 Task: When is the final Tri-Rail train departing from Mangonia Park to Miami Airport?
Action: Mouse moved to (60, 279)
Screenshot: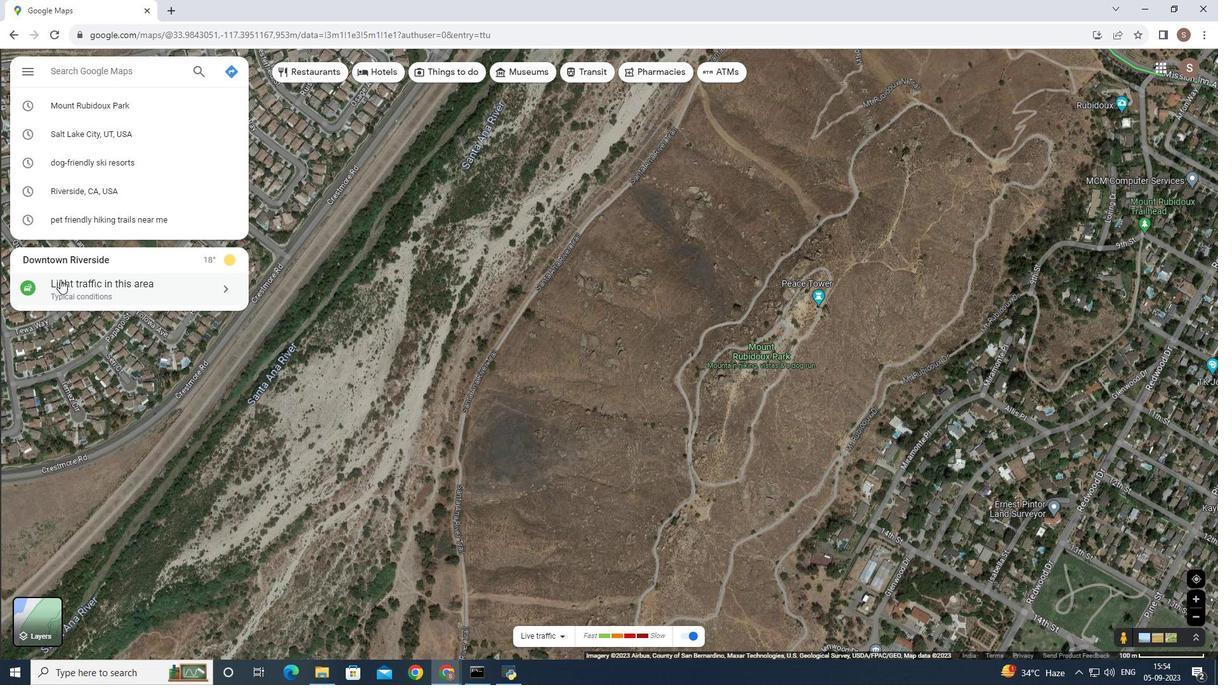 
Action: Mouse pressed left at (60, 279)
Screenshot: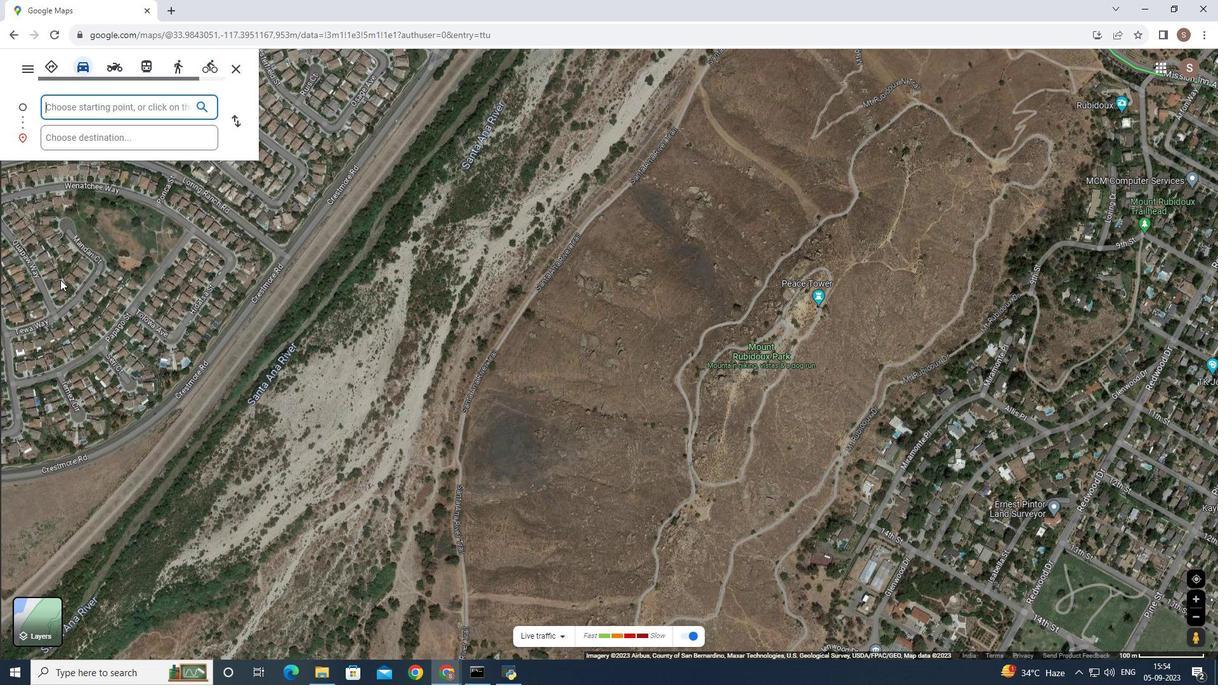 
Action: Mouse moved to (135, 89)
Screenshot: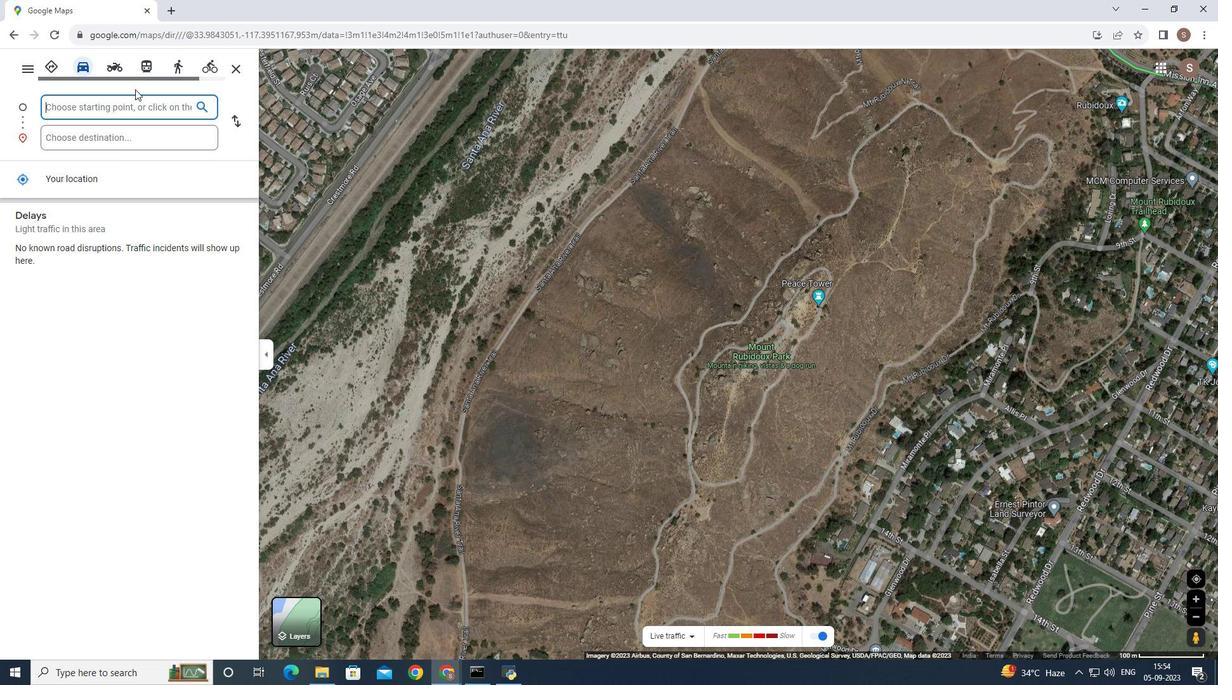 
Action: Key pressed <Key.shift>Mangonia<Key.space><Key.shift>Park
Screenshot: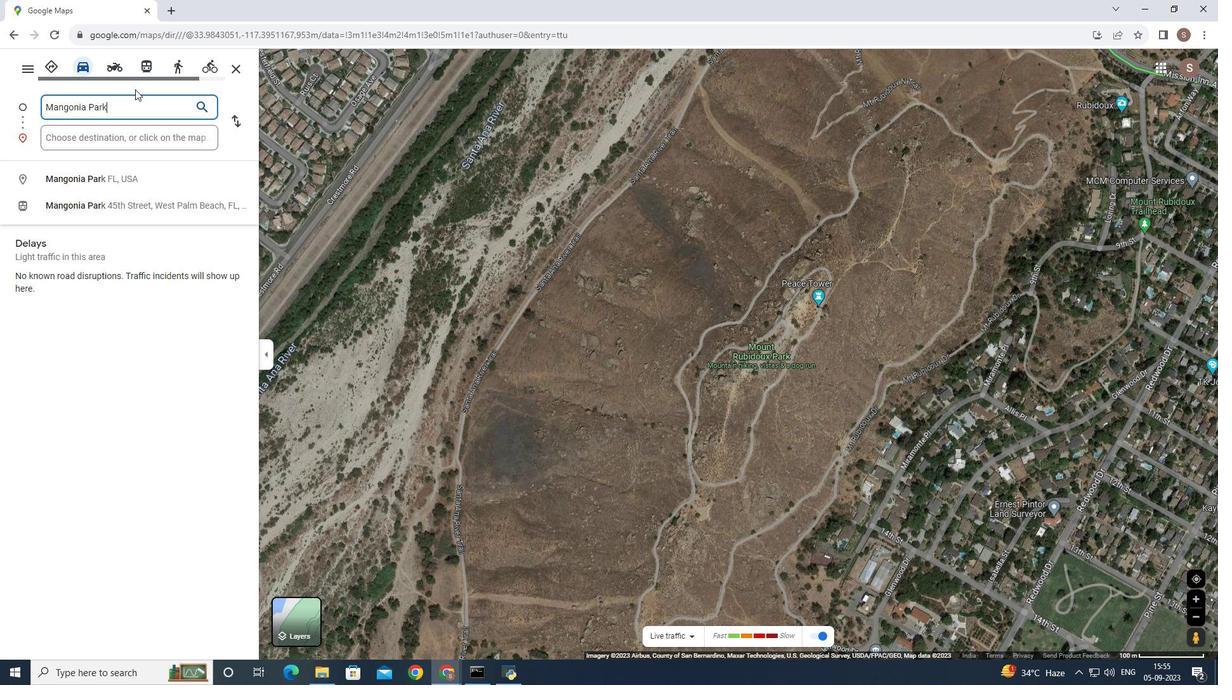 
Action: Mouse moved to (128, 132)
Screenshot: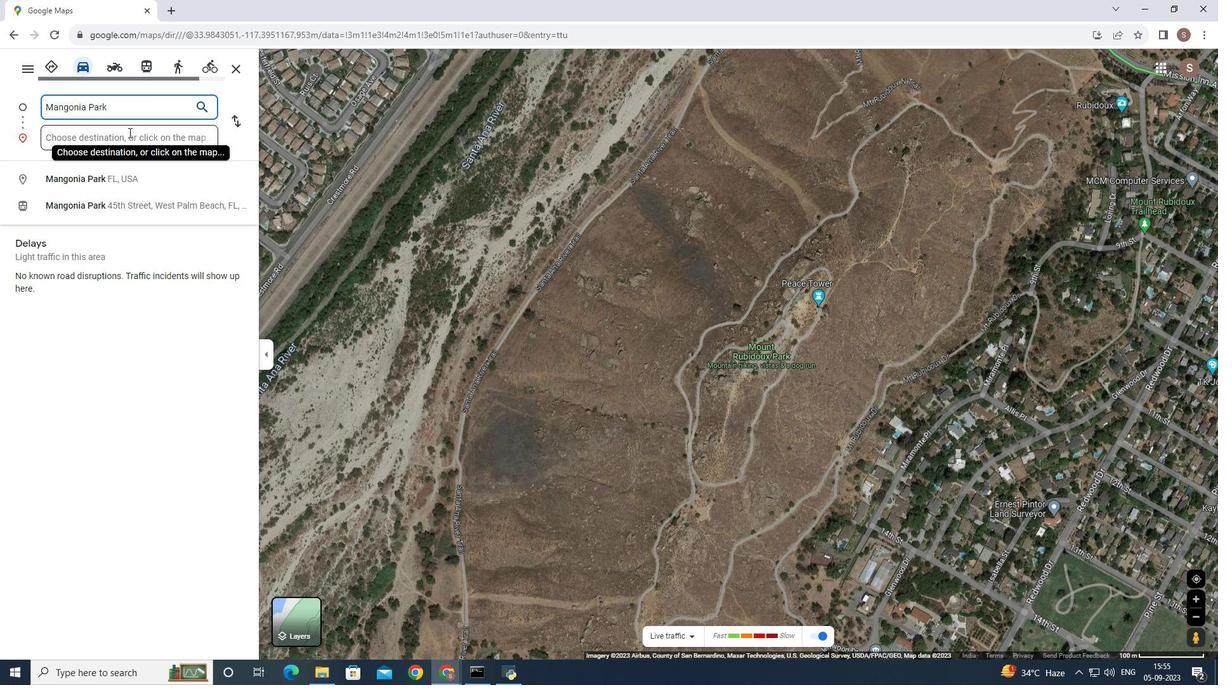 
Action: Mouse pressed left at (128, 132)
Screenshot: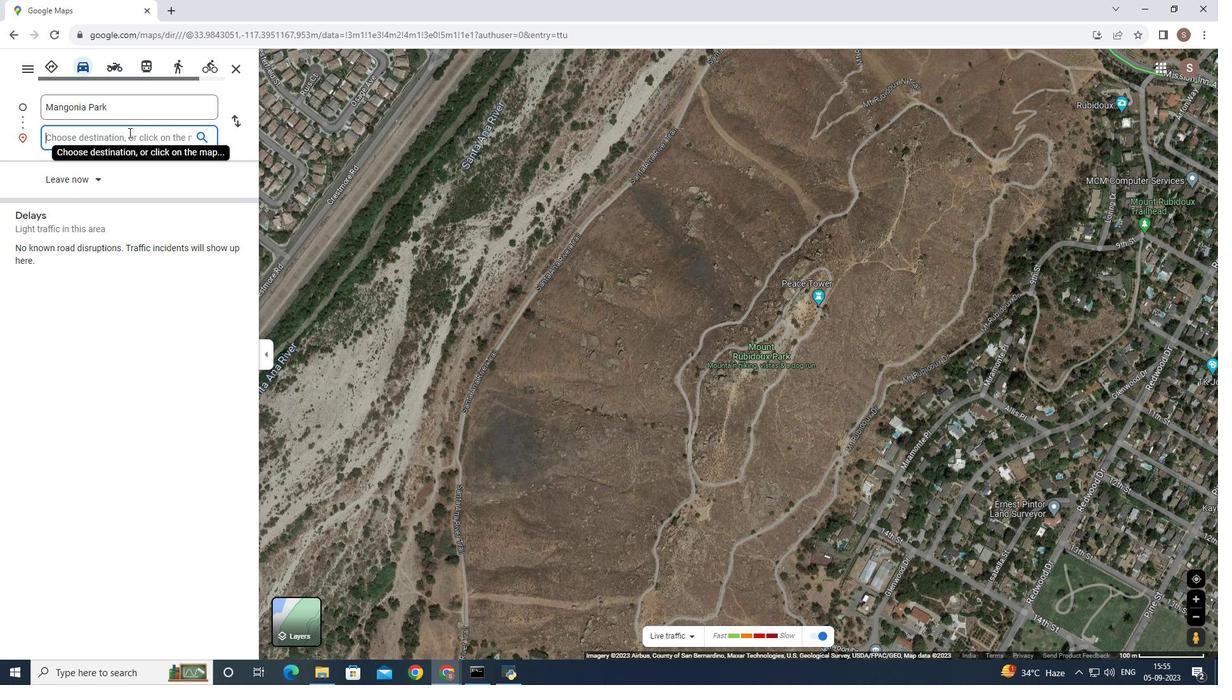 
Action: Key pressed <Key.shift>Miami<Key.space><Key.shift>Airport
Screenshot: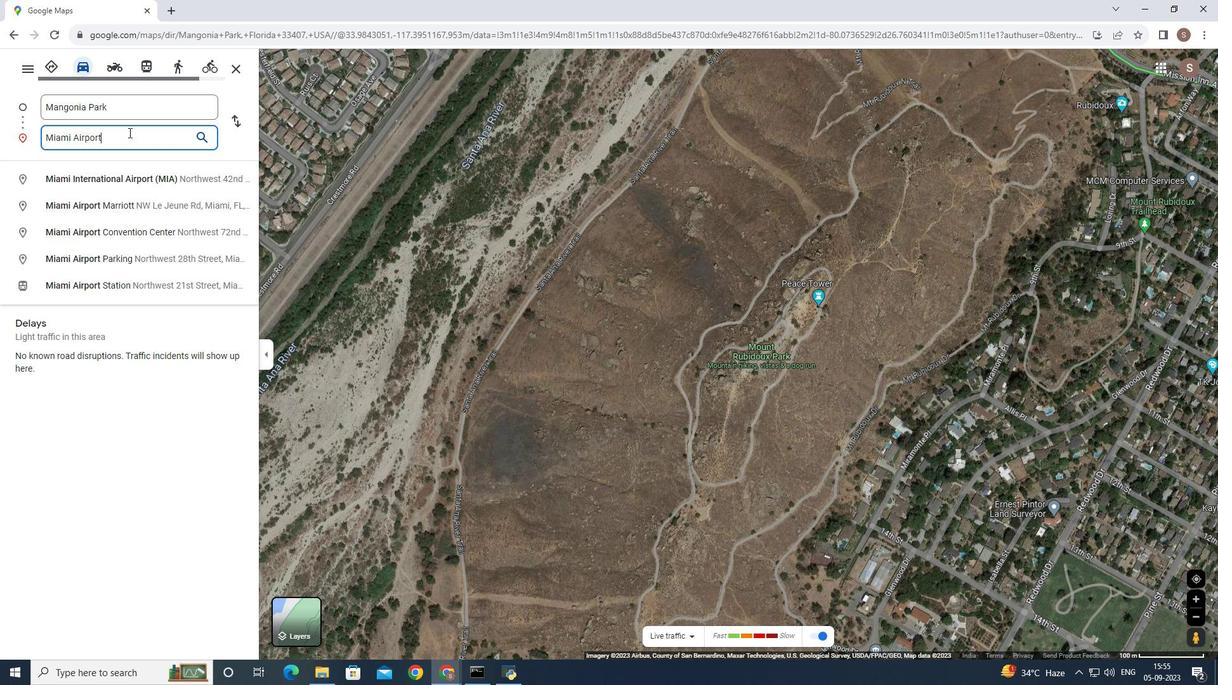 
Action: Mouse moved to (159, 144)
Screenshot: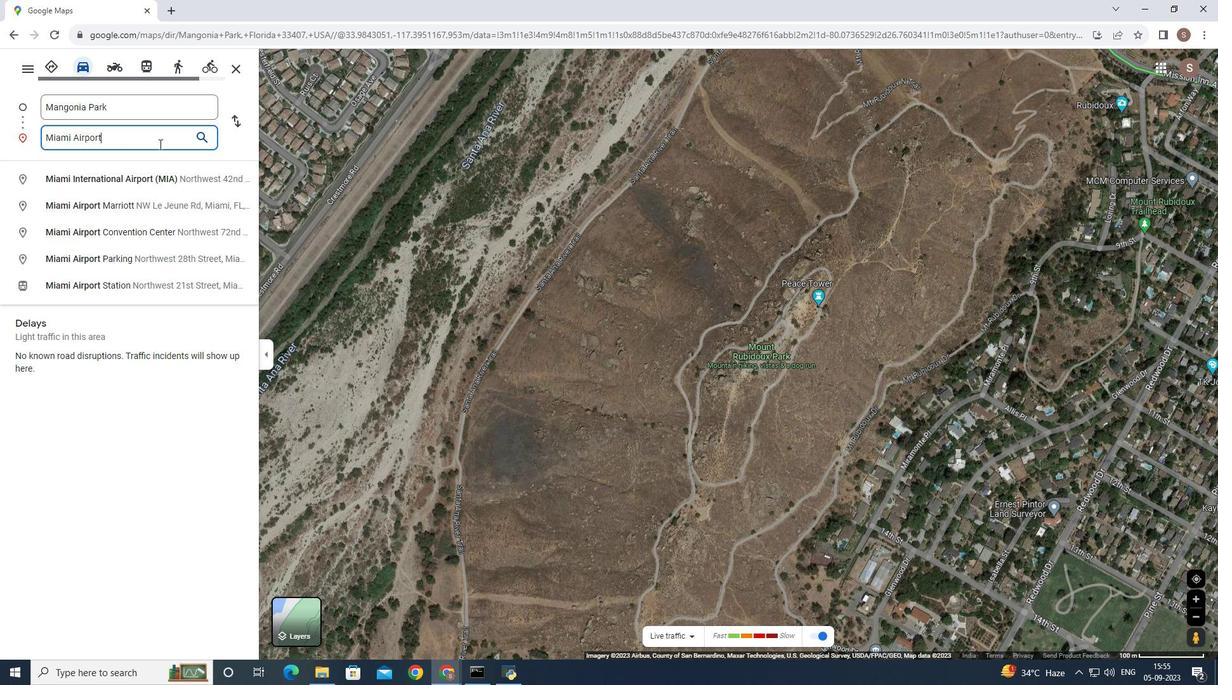 
Action: Mouse pressed left at (159, 144)
Screenshot: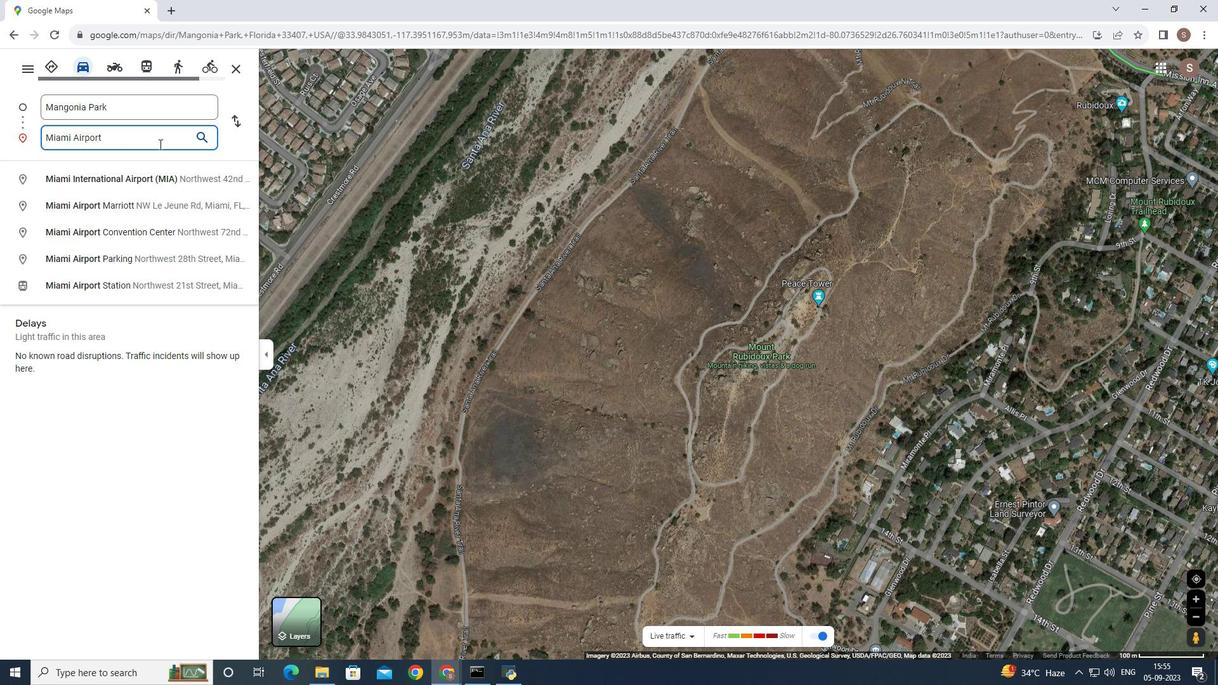 
Action: Mouse moved to (121, 177)
Screenshot: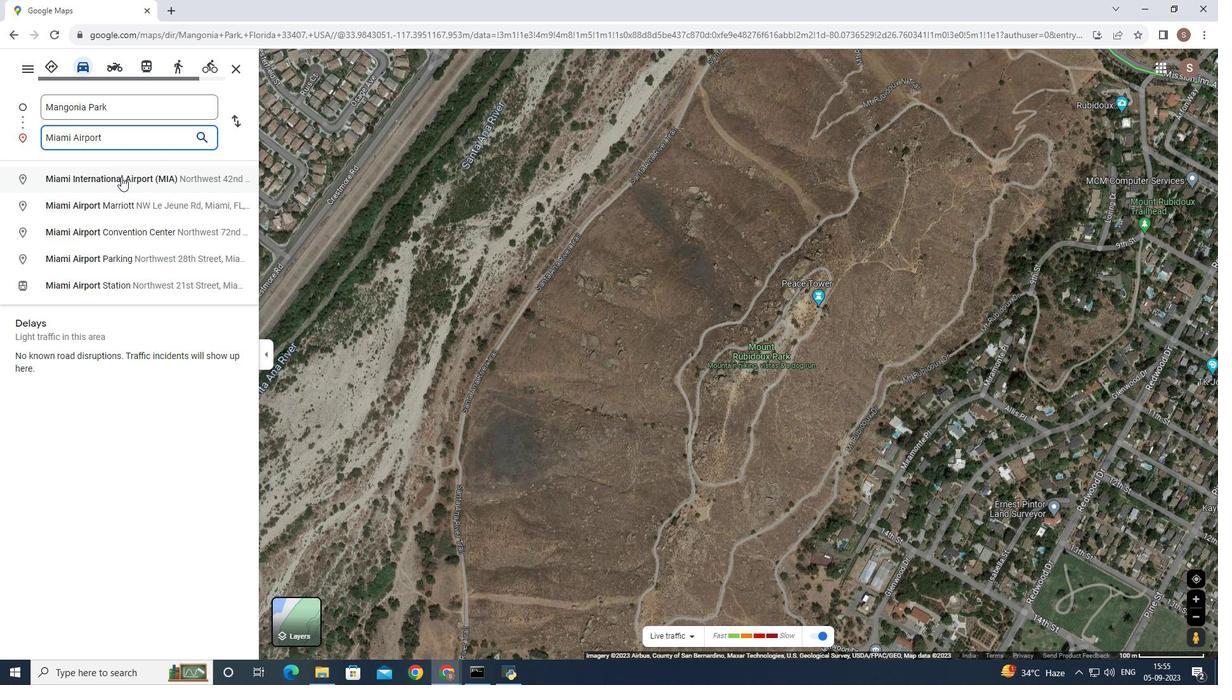 
Action: Mouse pressed left at (121, 177)
Screenshot: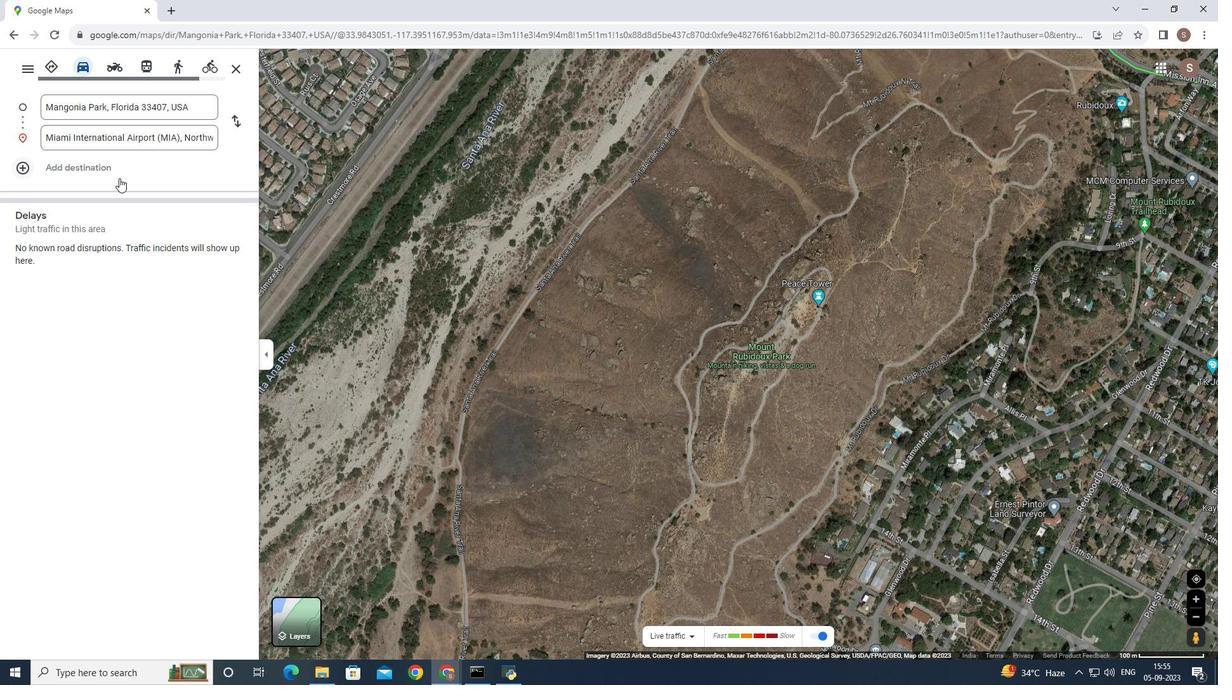 
Action: Mouse moved to (142, 75)
Screenshot: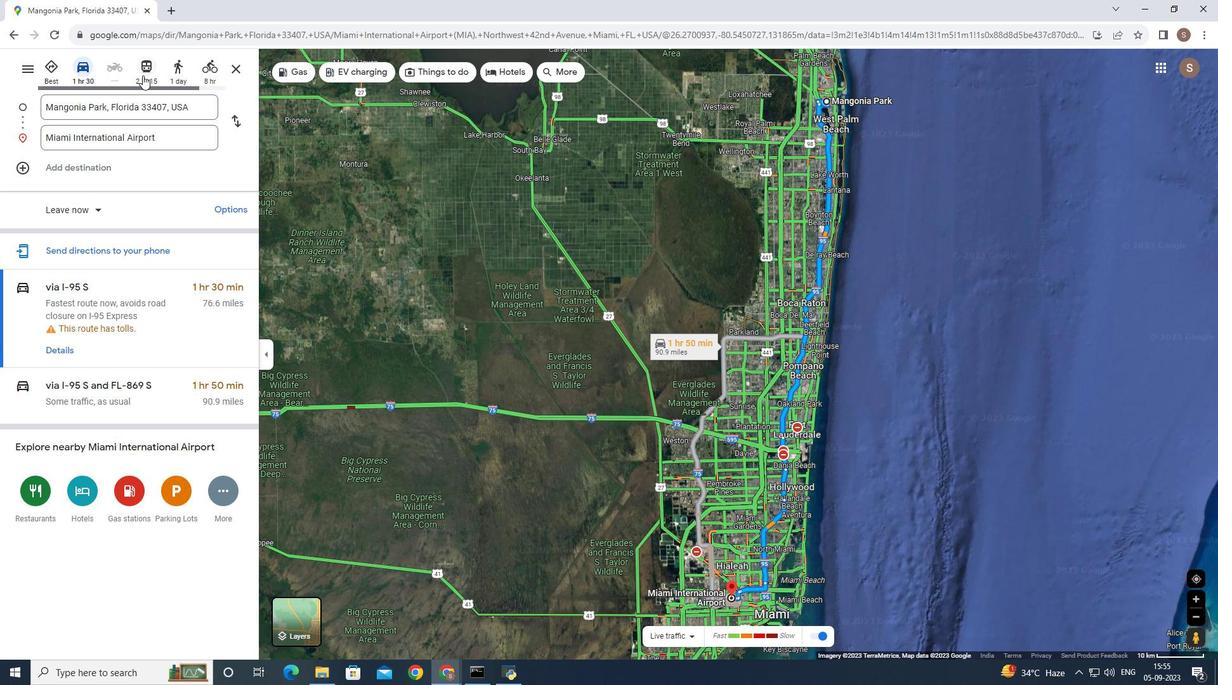 
Action: Mouse pressed left at (142, 75)
Screenshot: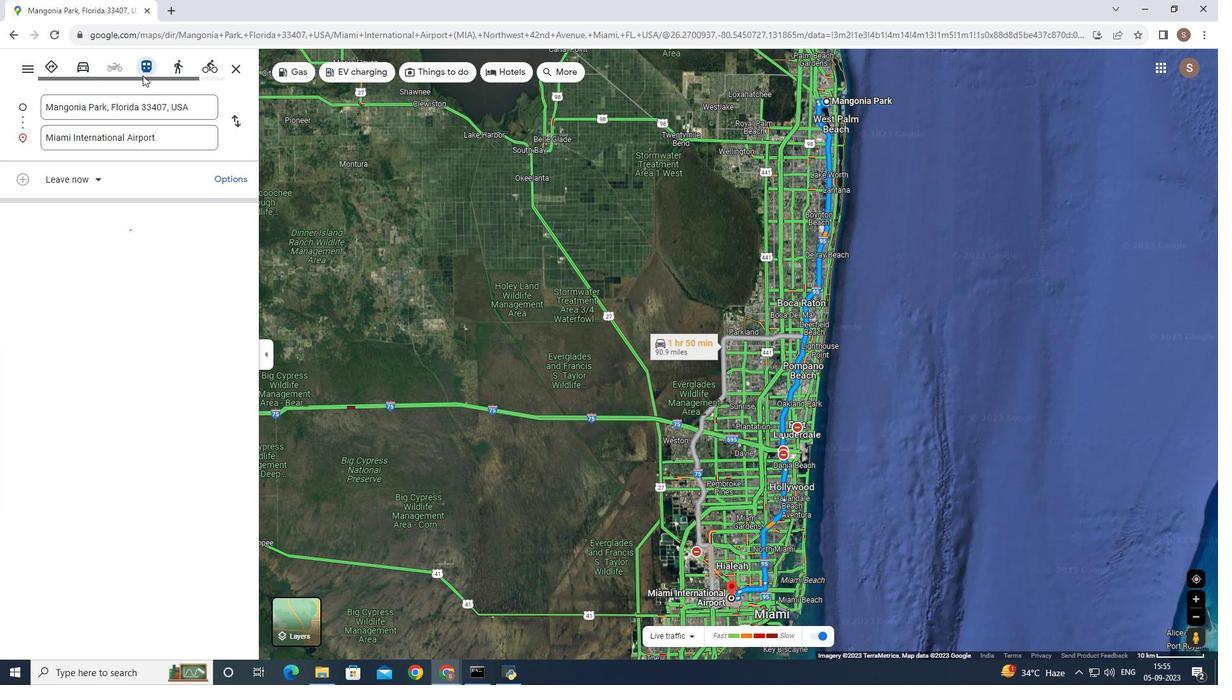
Action: Mouse moved to (102, 180)
Screenshot: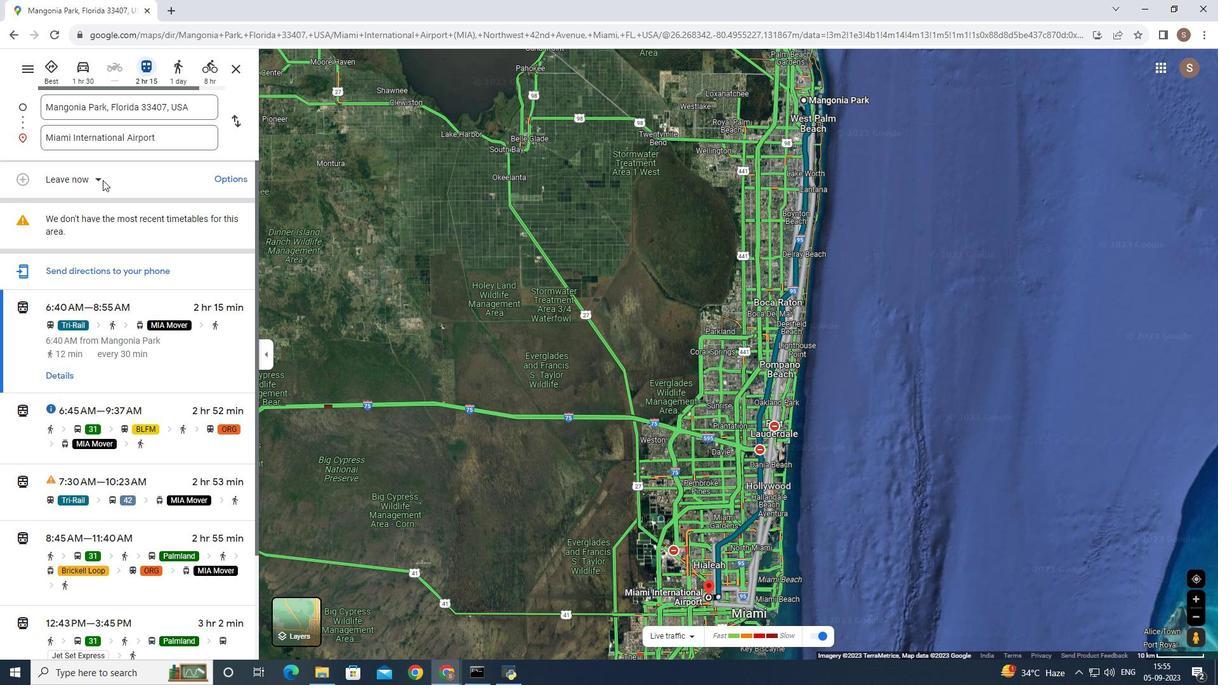 
Action: Mouse pressed left at (102, 180)
Screenshot: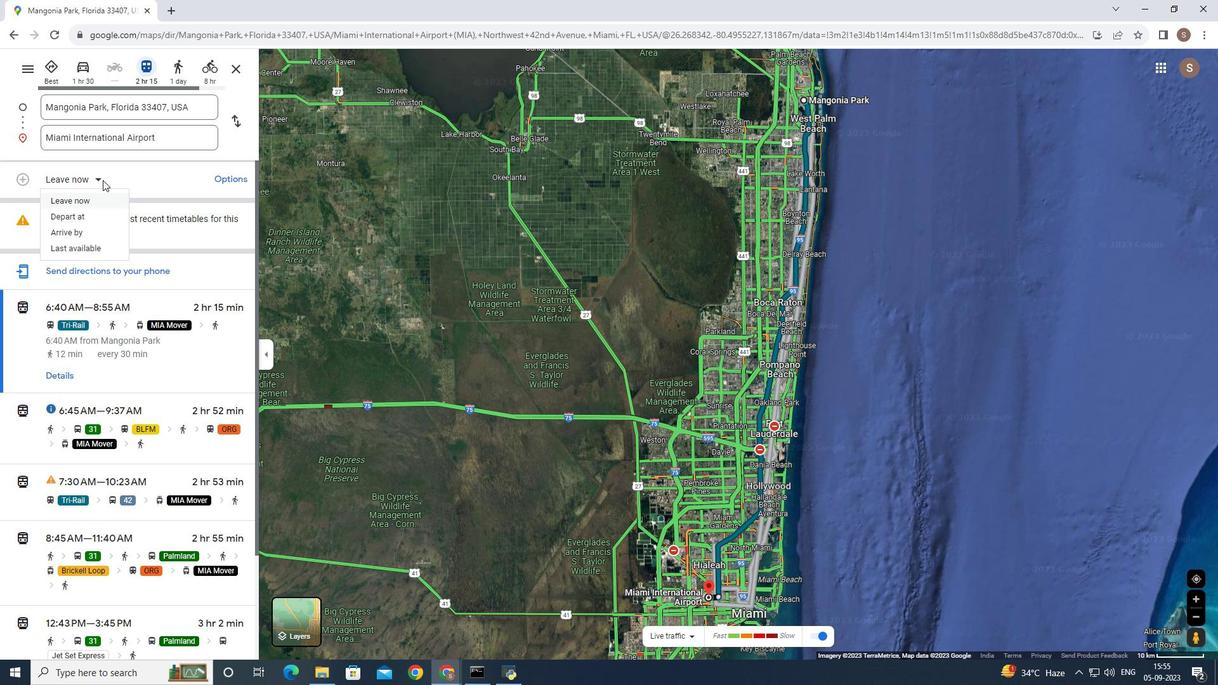 
Action: Mouse moved to (165, 181)
Screenshot: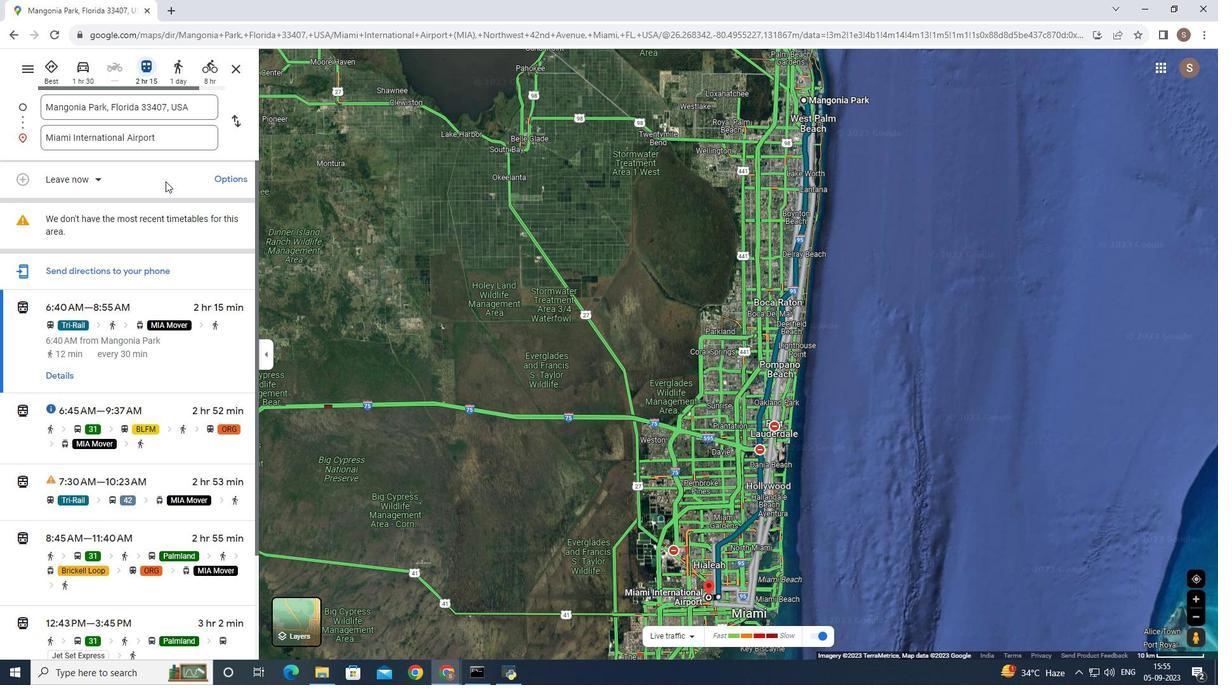 
Action: Mouse pressed left at (165, 181)
Screenshot: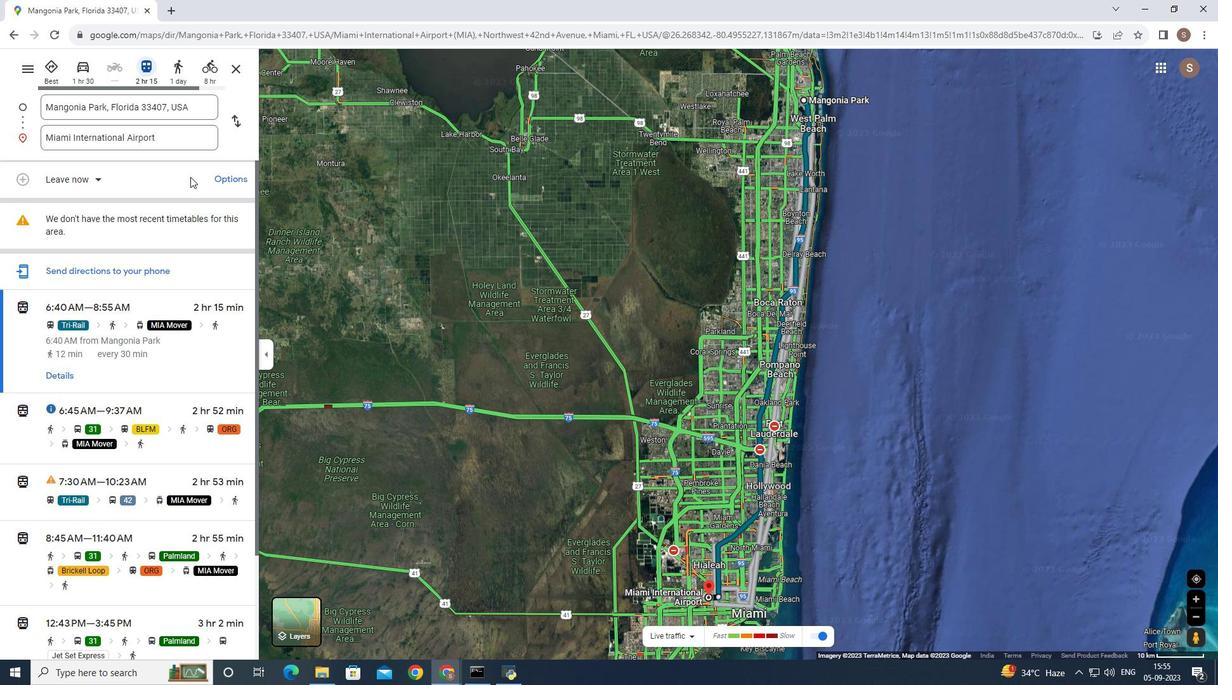 
Action: Mouse moved to (225, 184)
Screenshot: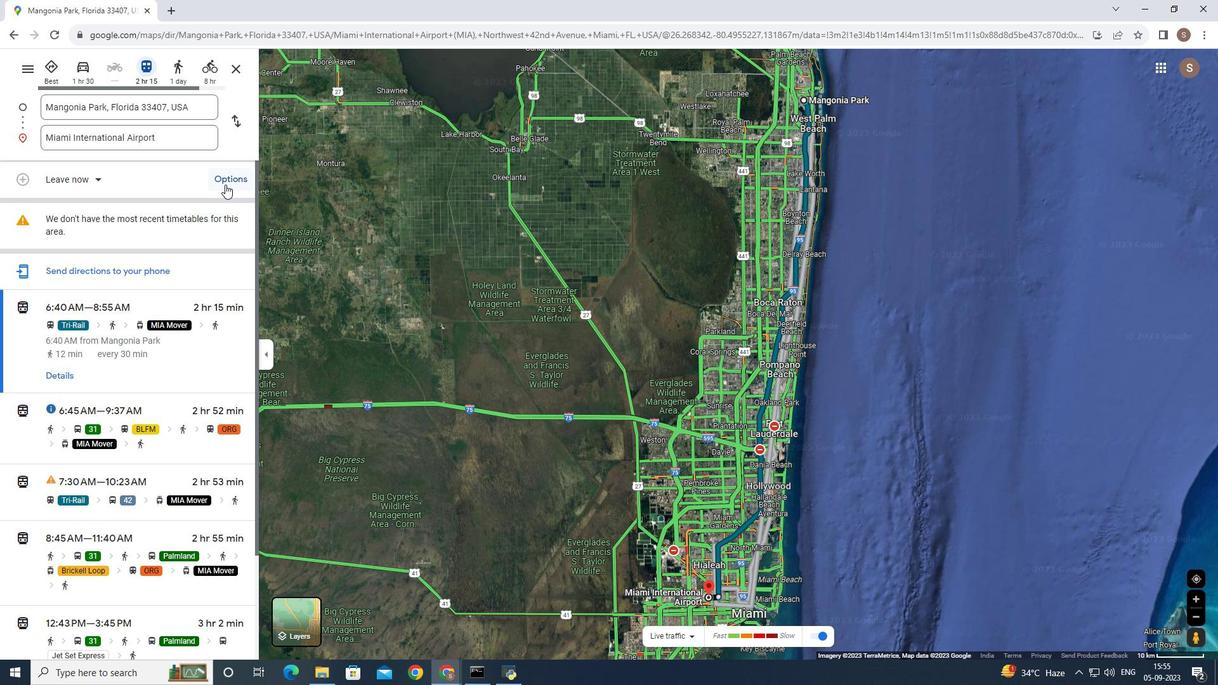 
Action: Mouse pressed left at (225, 184)
Screenshot: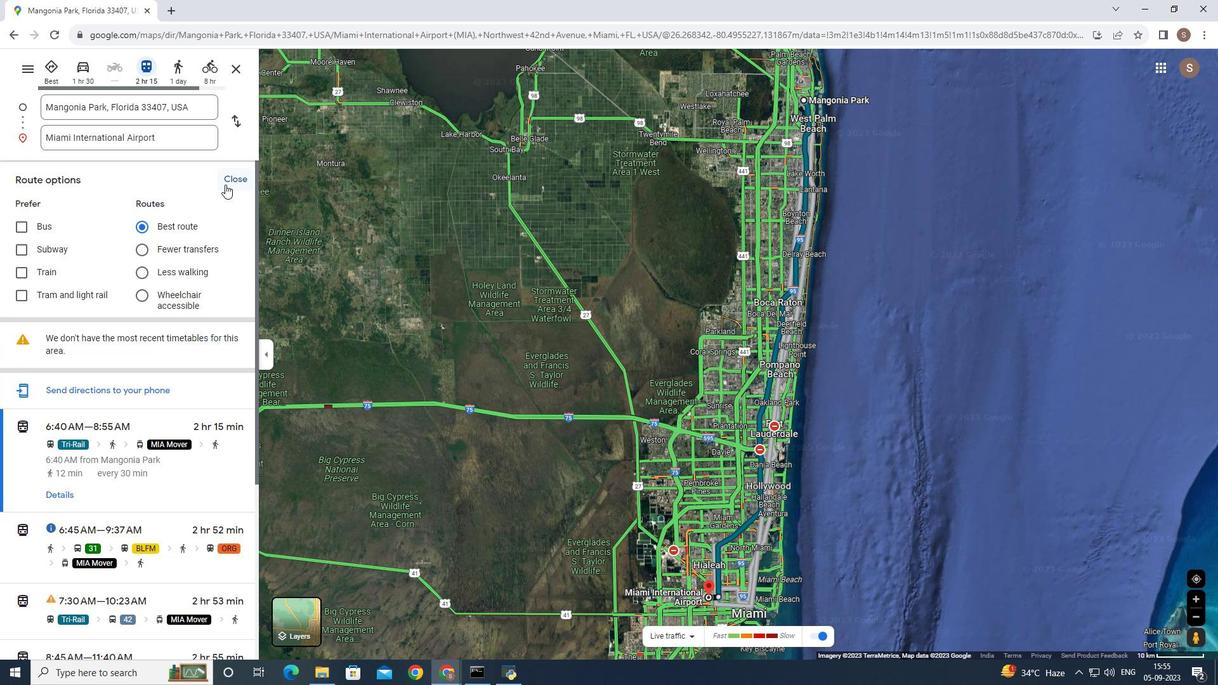 
Action: Mouse moved to (23, 270)
Screenshot: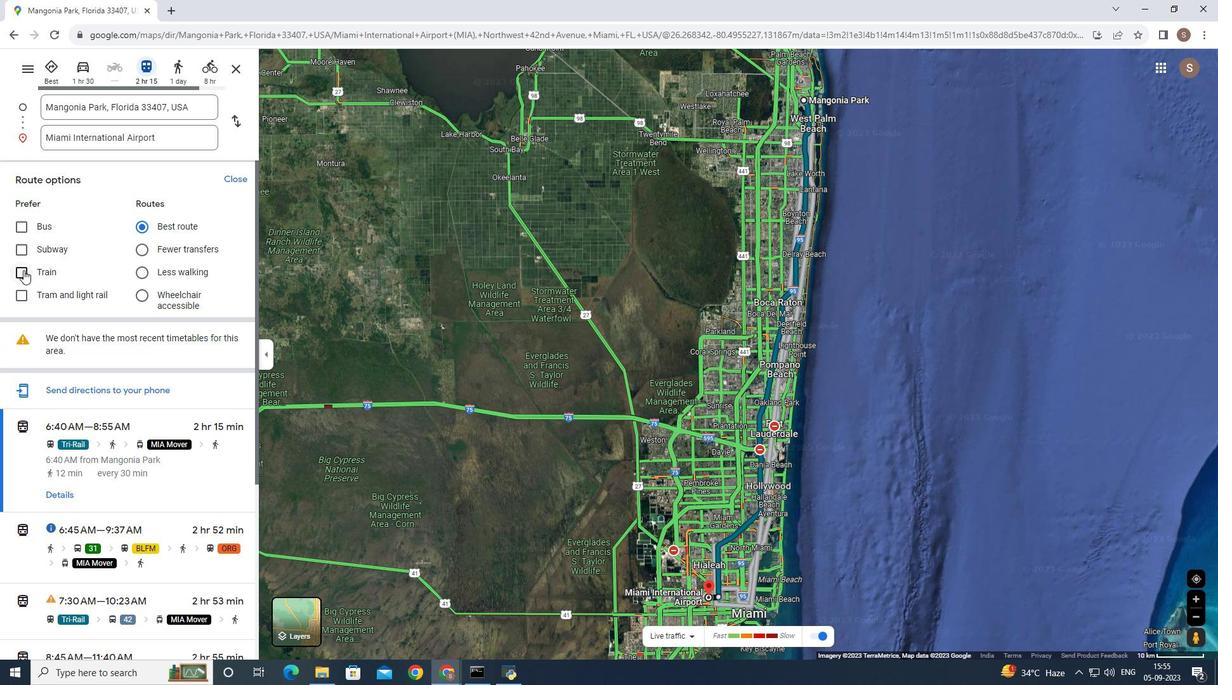
Action: Mouse pressed left at (23, 270)
Screenshot: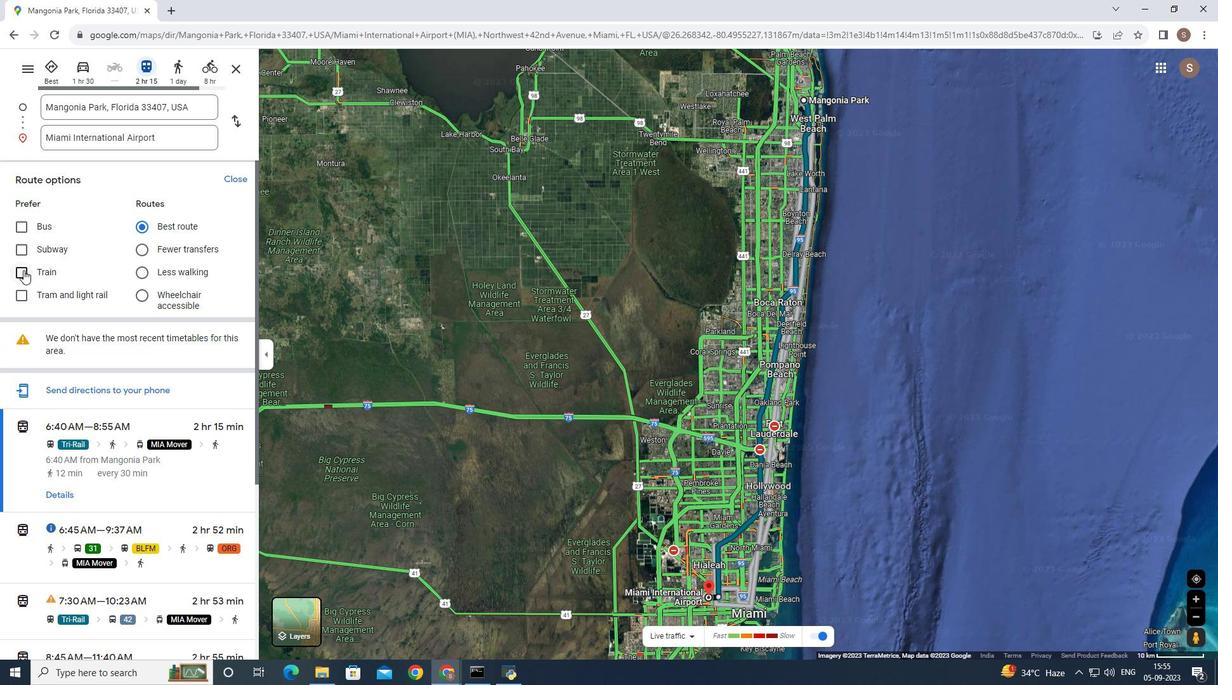 
Action: Mouse moved to (139, 373)
Screenshot: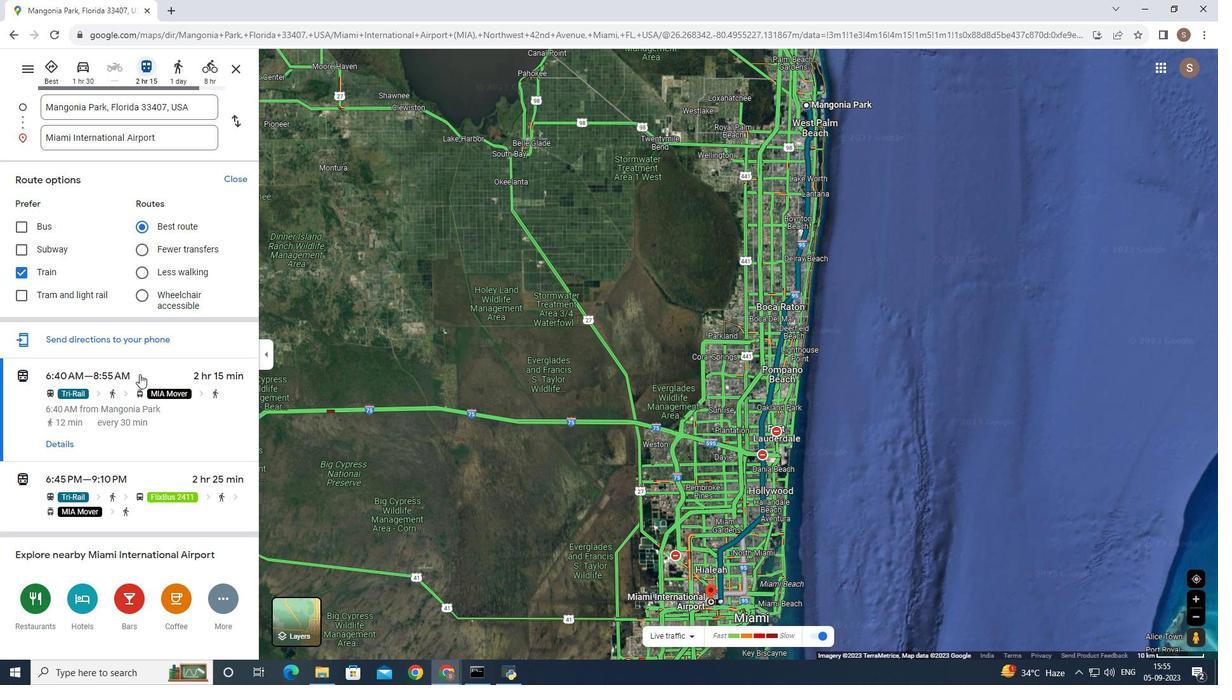 
Action: Mouse scrolled (139, 373) with delta (0, 0)
Screenshot: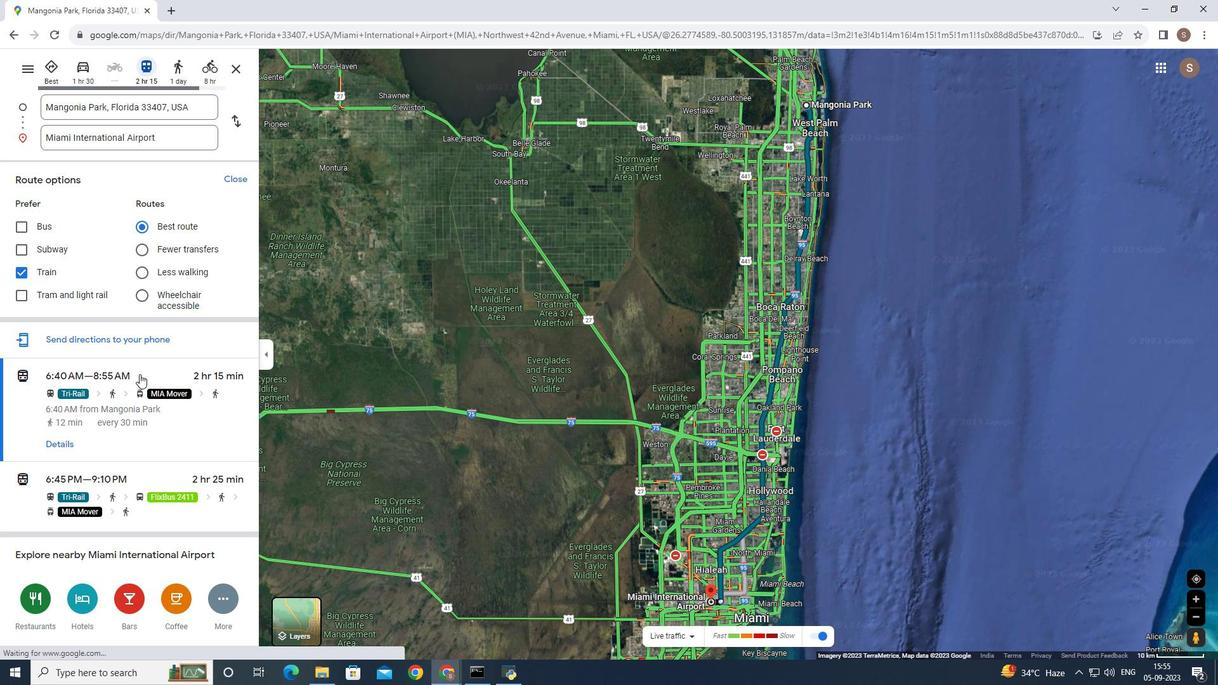 
Action: Mouse moved to (139, 374)
Screenshot: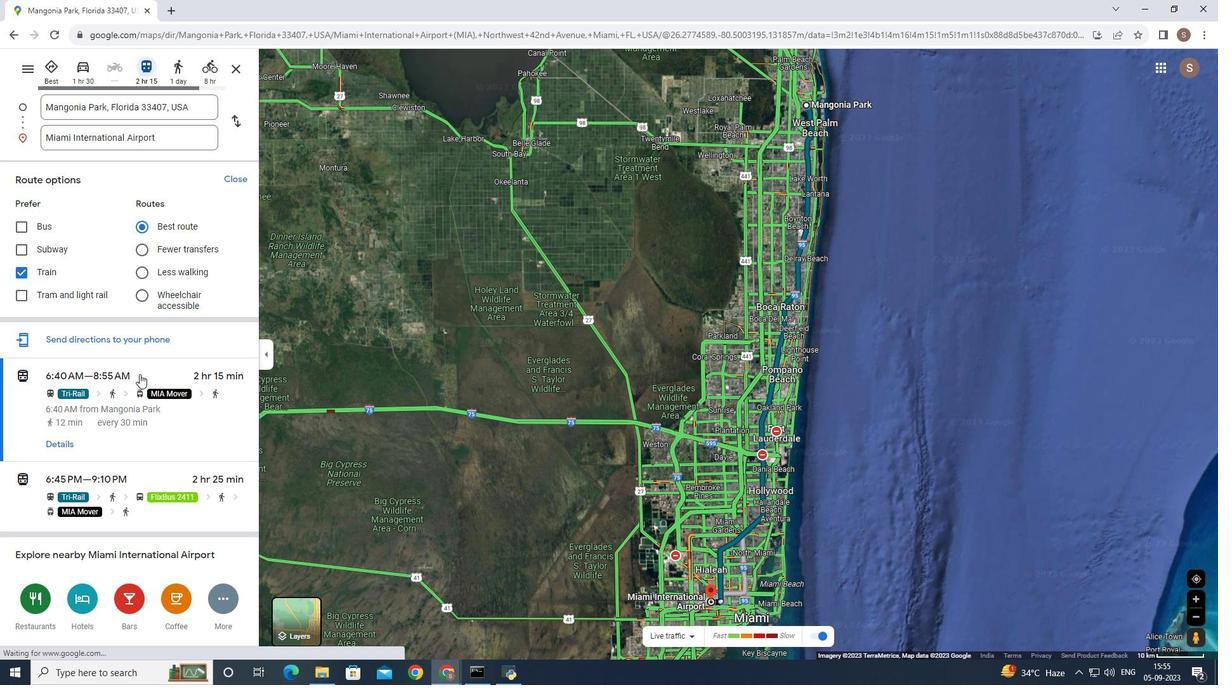 
Action: Mouse scrolled (139, 373) with delta (0, 0)
Screenshot: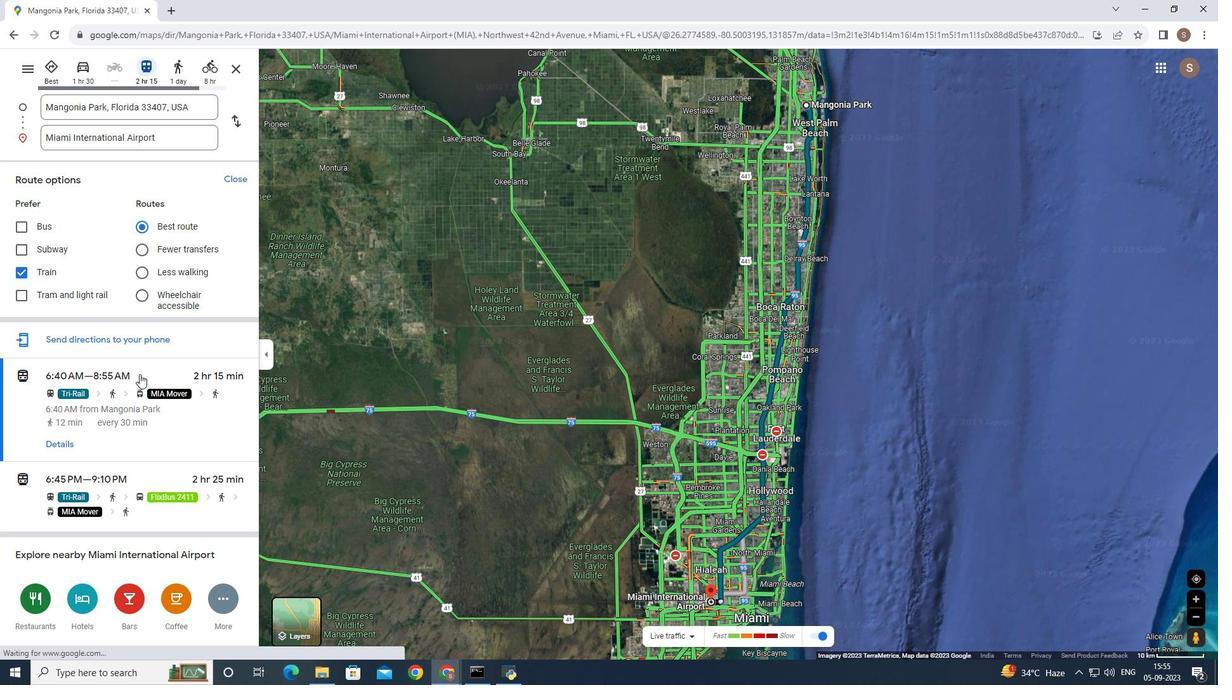 
Action: Mouse scrolled (139, 373) with delta (0, 0)
Screenshot: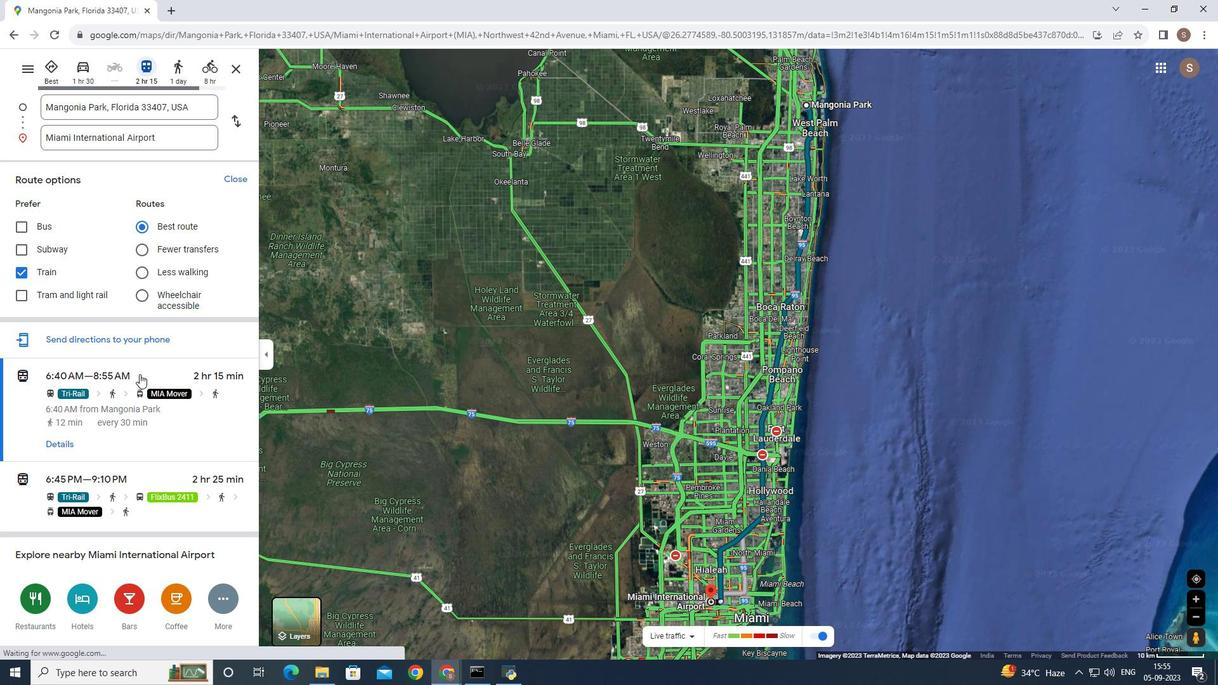 
Action: Mouse scrolled (139, 373) with delta (0, 0)
Screenshot: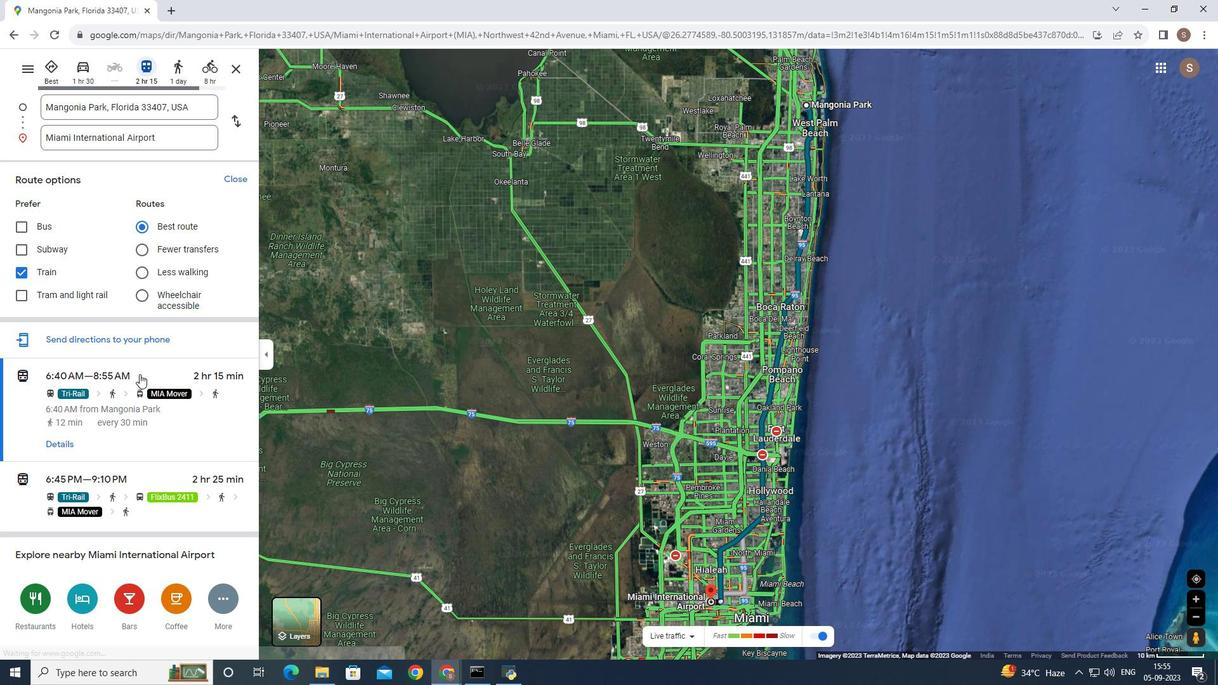 
Action: Mouse scrolled (139, 373) with delta (0, 0)
Screenshot: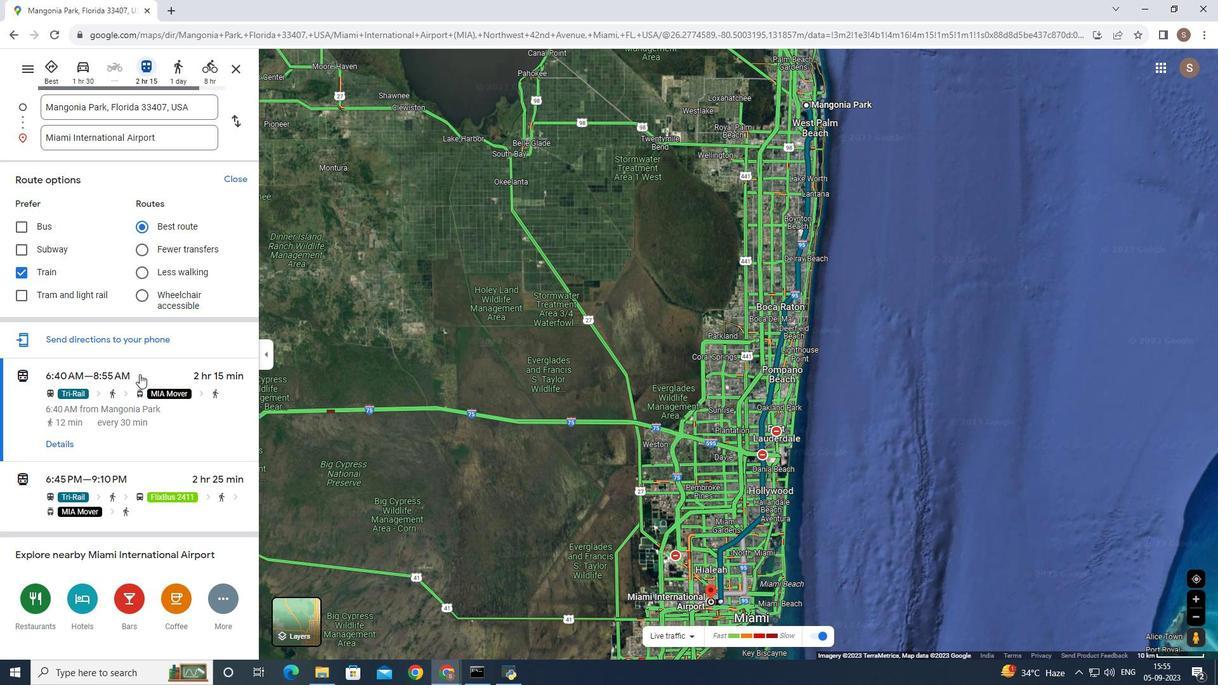 
Action: Mouse scrolled (139, 373) with delta (0, 0)
Screenshot: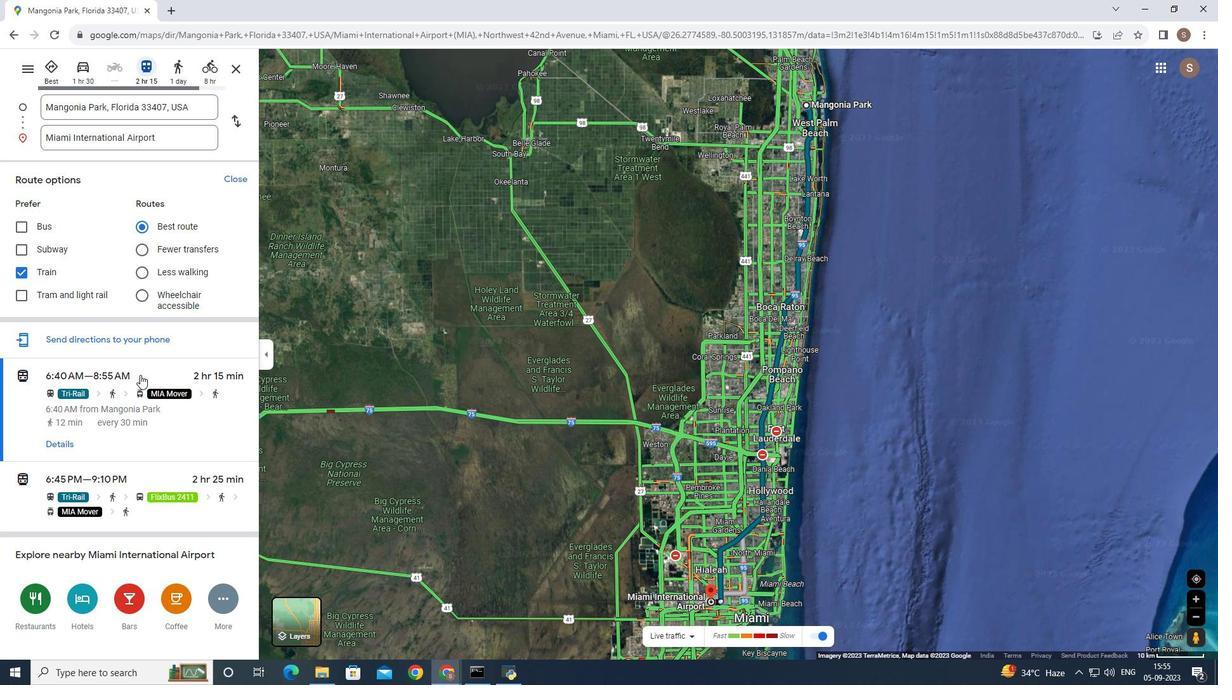 
Action: Mouse scrolled (139, 373) with delta (0, 0)
Screenshot: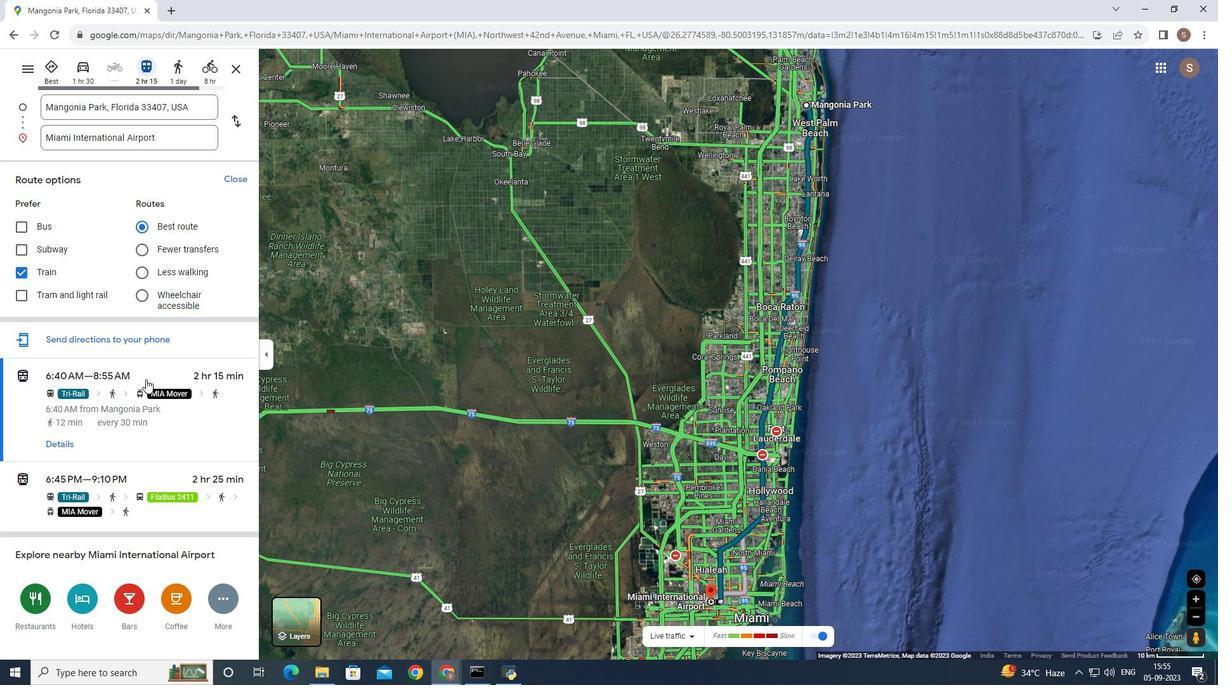 
Action: Mouse moved to (146, 380)
Screenshot: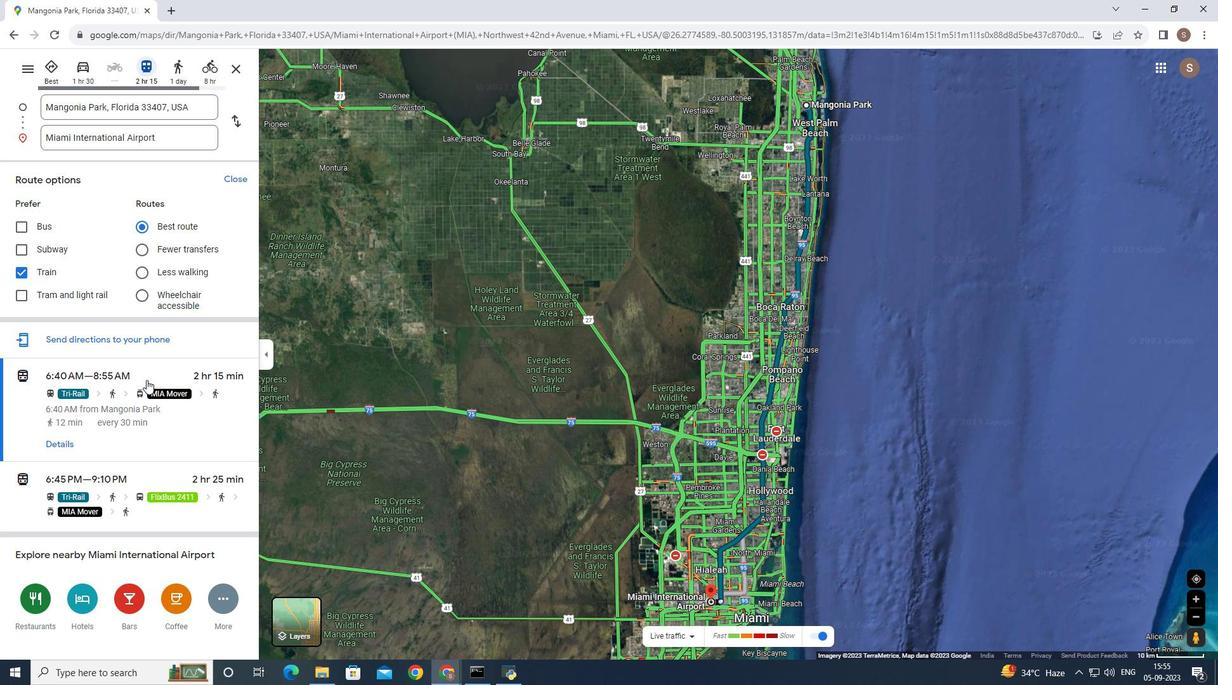 
Action: Mouse scrolled (146, 380) with delta (0, 0)
Screenshot: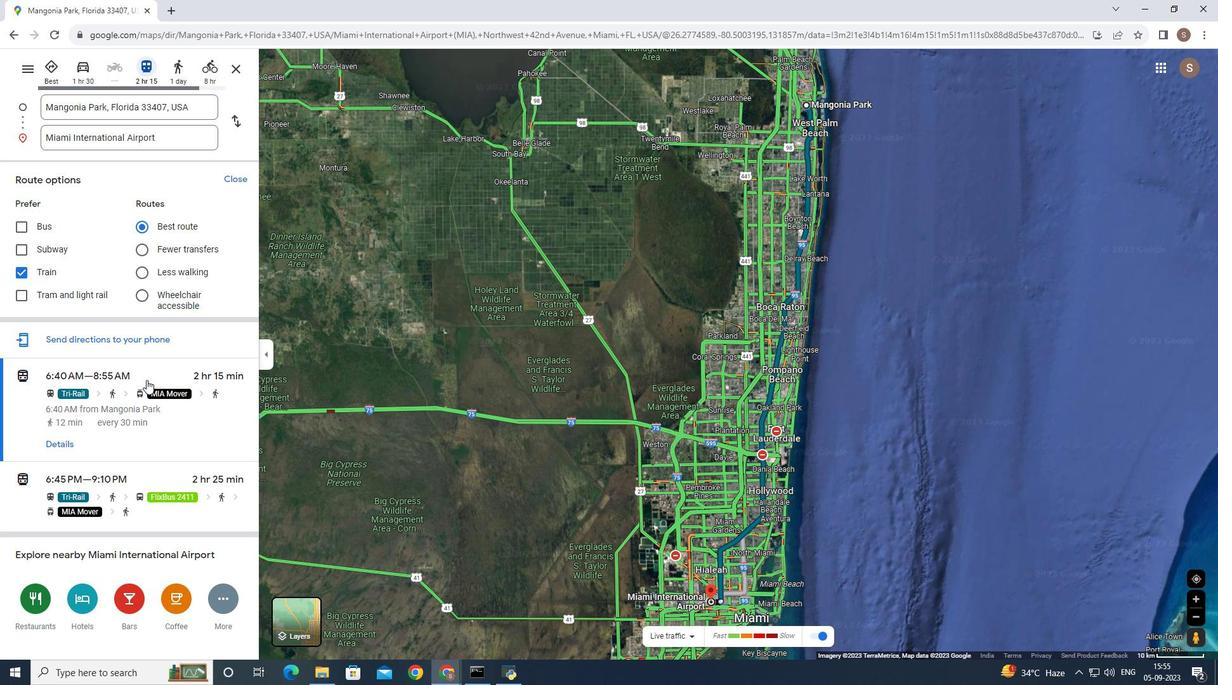 
Action: Mouse scrolled (146, 380) with delta (0, 0)
Screenshot: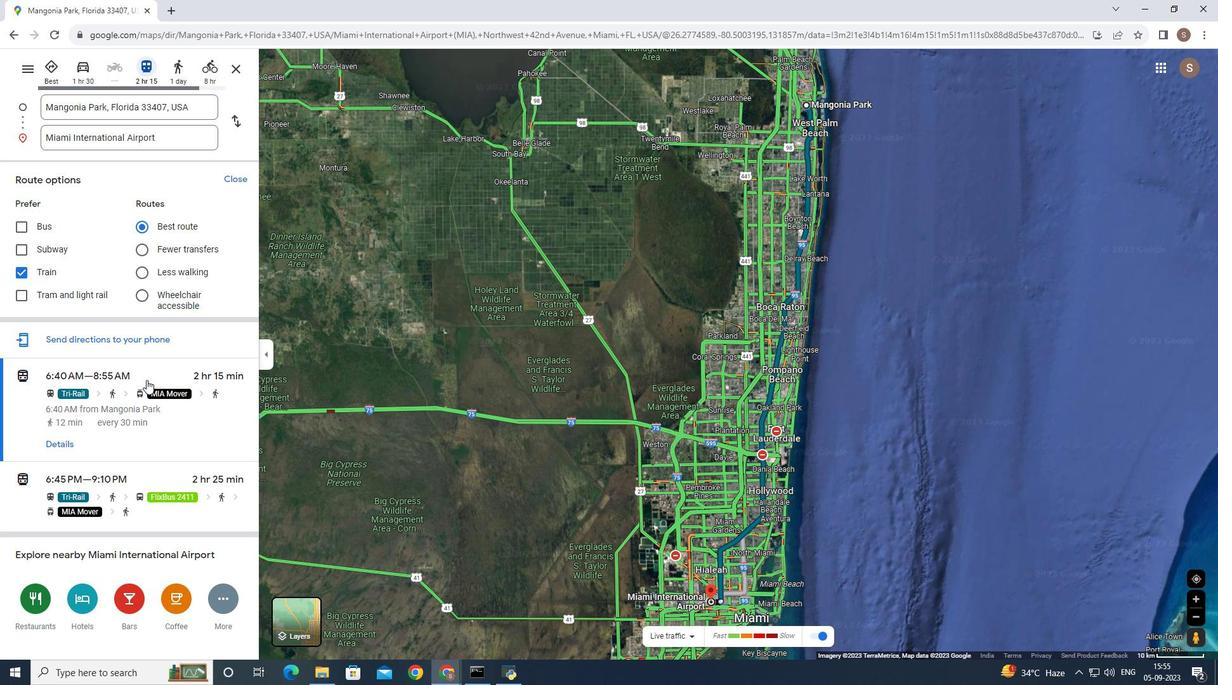
Action: Mouse scrolled (146, 380) with delta (0, 0)
Screenshot: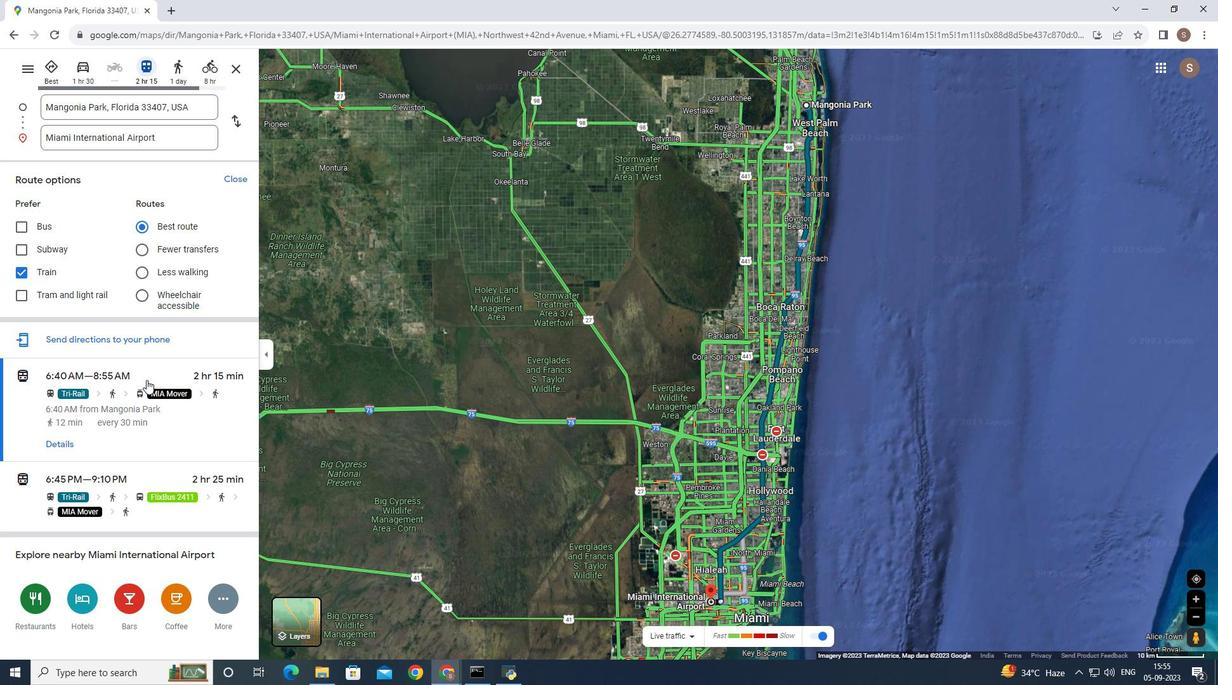 
Action: Mouse scrolled (146, 379) with delta (0, 0)
Screenshot: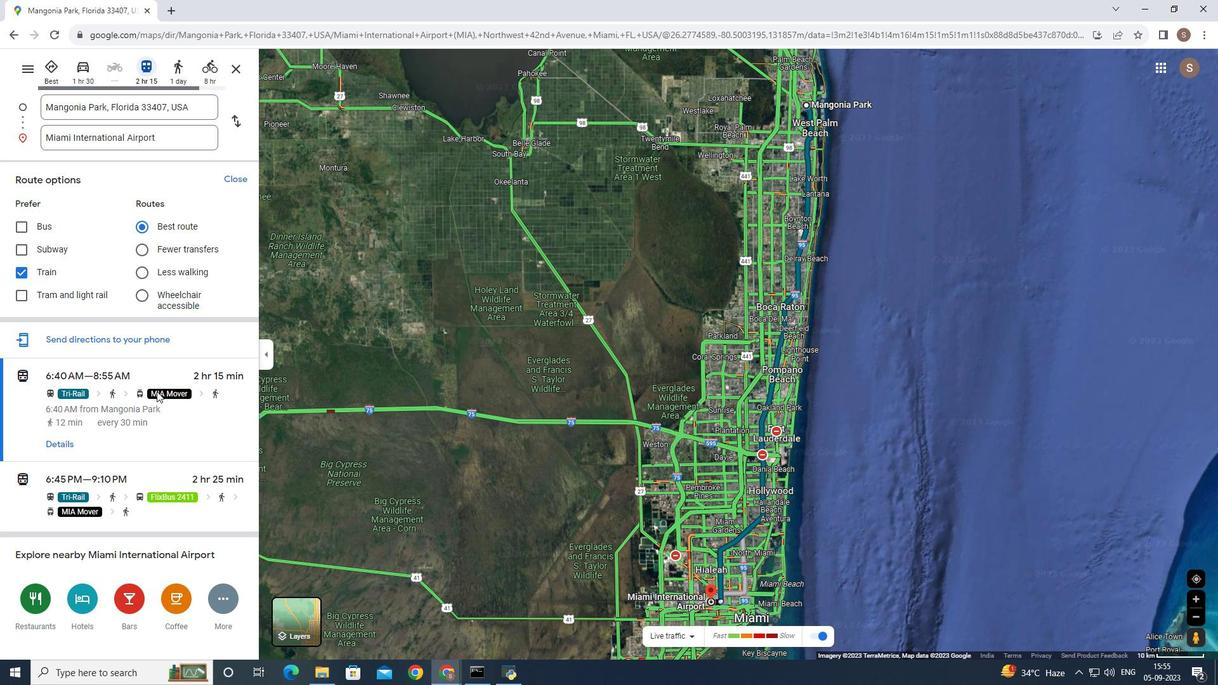 
Action: Mouse scrolled (146, 379) with delta (0, 0)
Screenshot: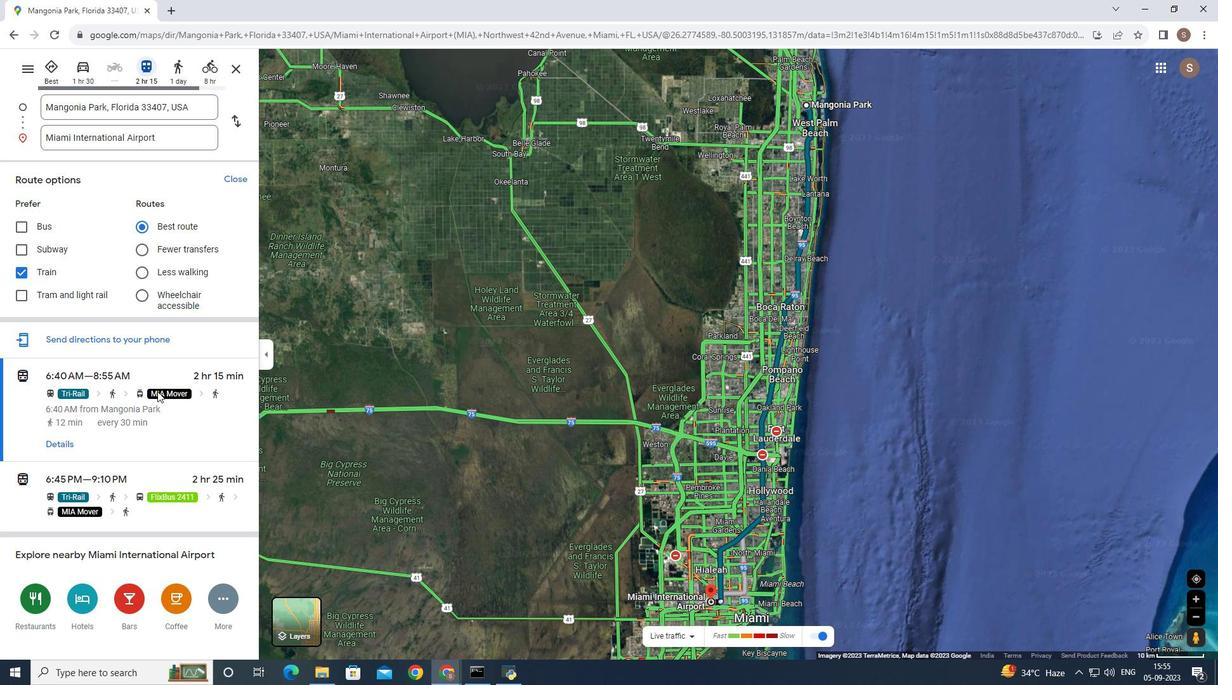 
Action: Mouse moved to (148, 380)
Screenshot: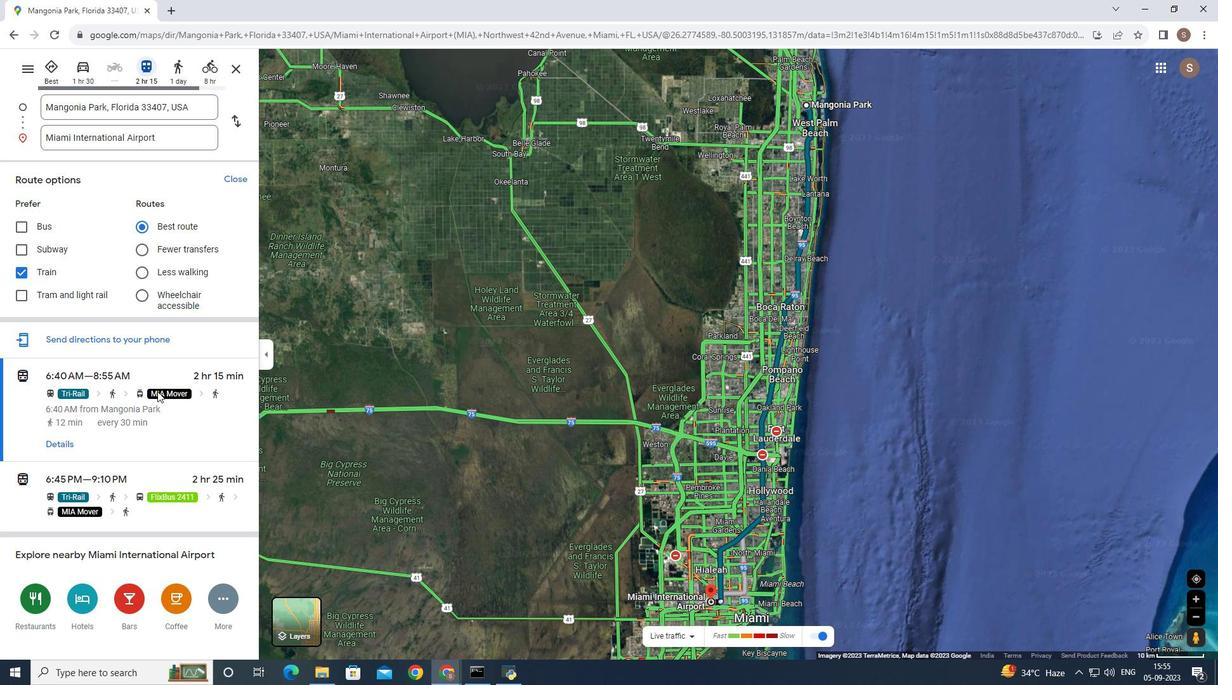
Action: Mouse scrolled (148, 380) with delta (0, 0)
Screenshot: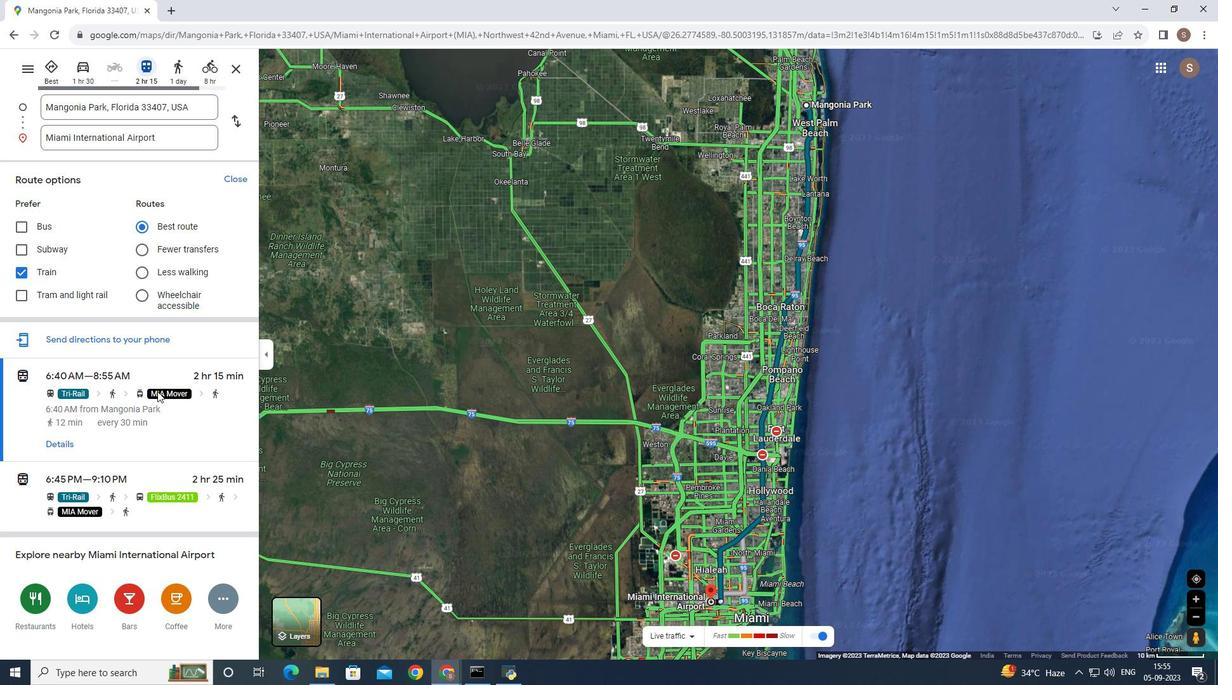
Action: Mouse moved to (154, 386)
Screenshot: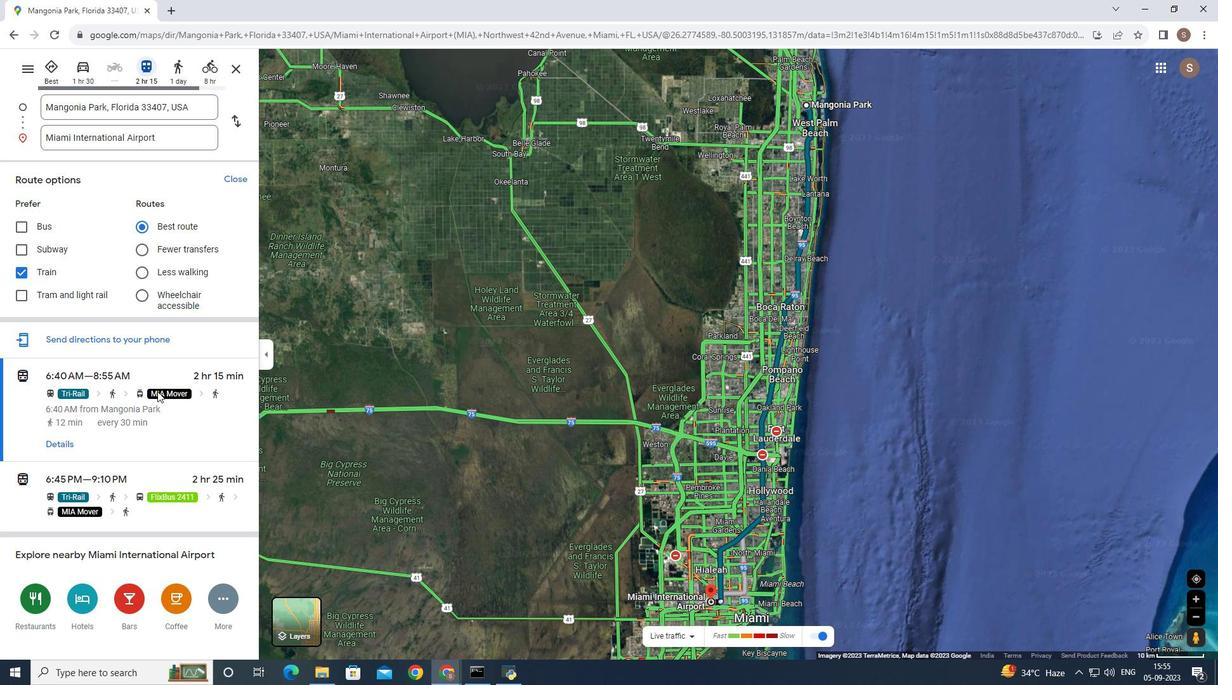 
Action: Mouse scrolled (154, 385) with delta (0, 0)
Screenshot: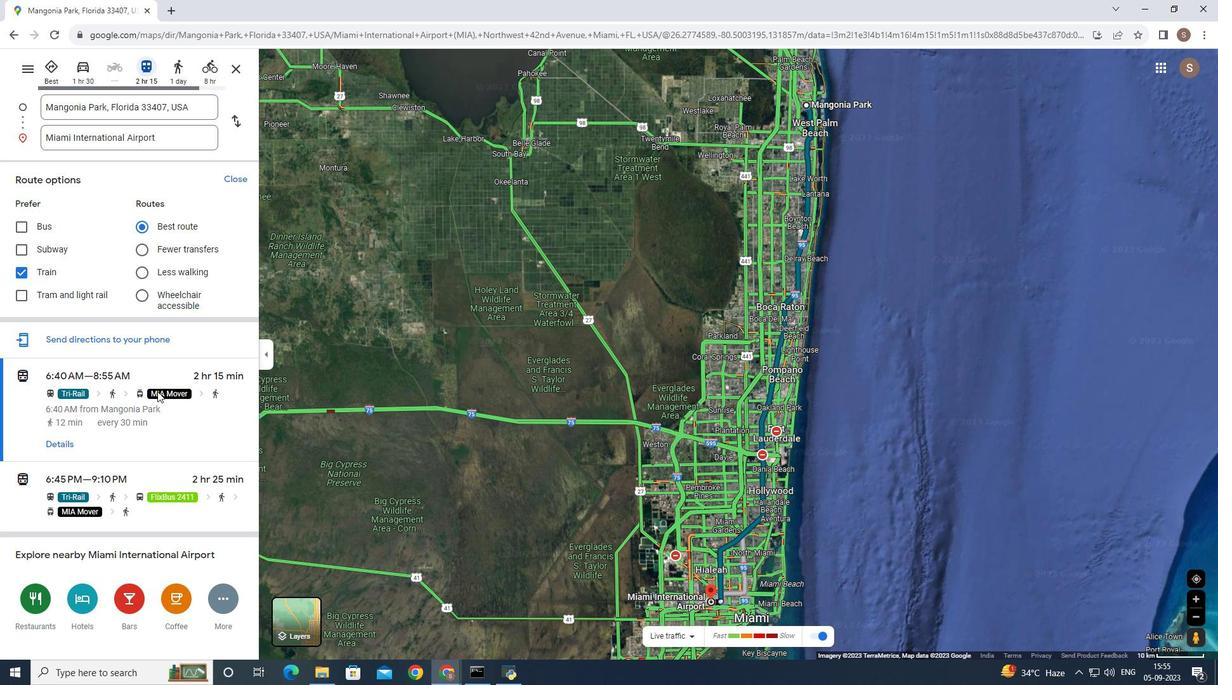 
Action: Mouse moved to (100, 482)
Screenshot: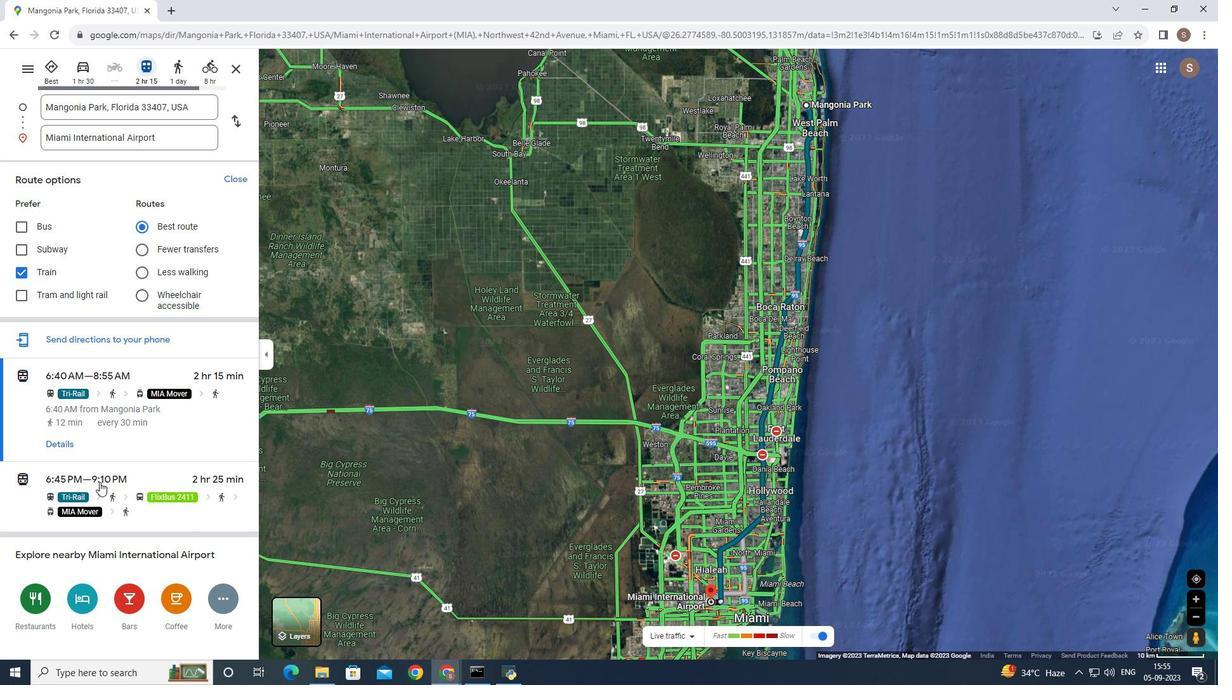 
Action: Mouse scrolled (100, 481) with delta (0, 0)
Screenshot: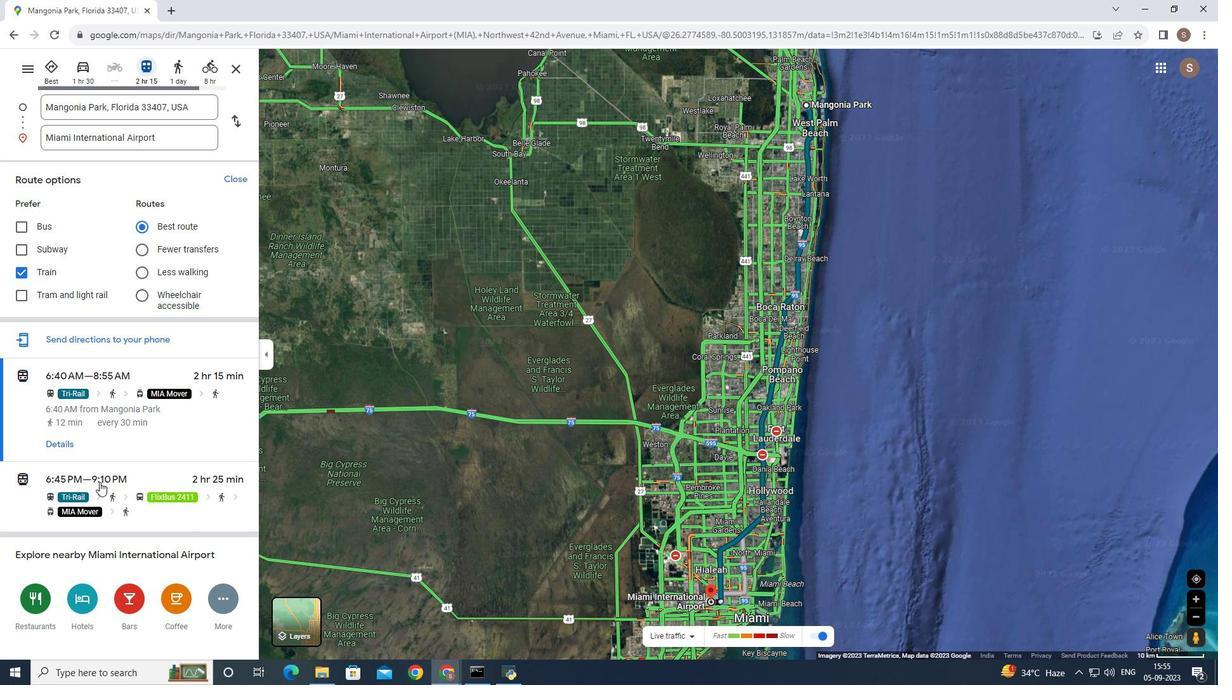 
Action: Mouse moved to (99, 482)
Screenshot: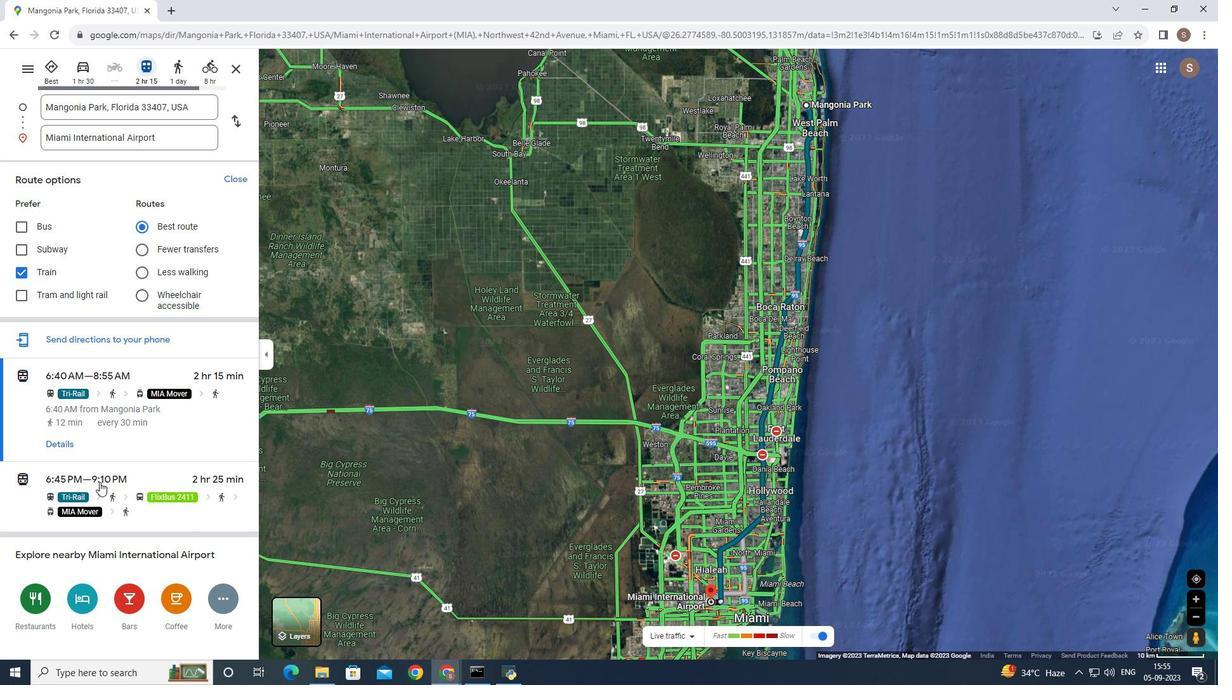 
Action: Mouse scrolled (99, 482) with delta (0, 0)
Screenshot: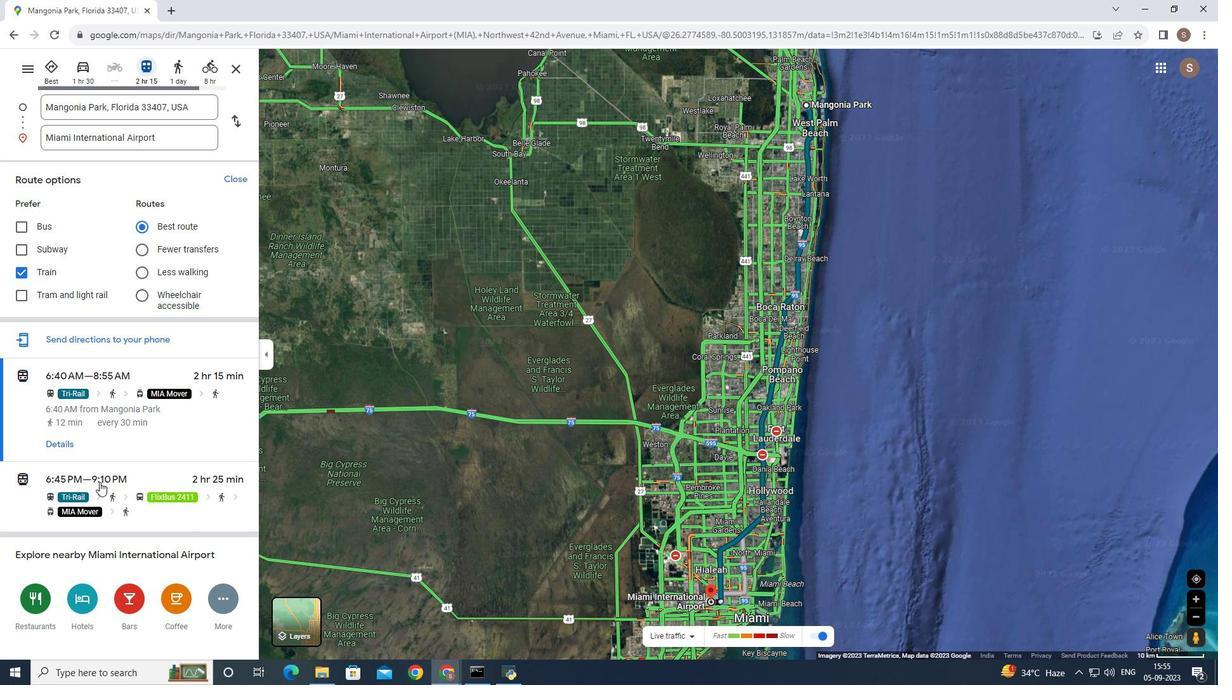 
Action: Mouse scrolled (99, 482) with delta (0, 0)
Screenshot: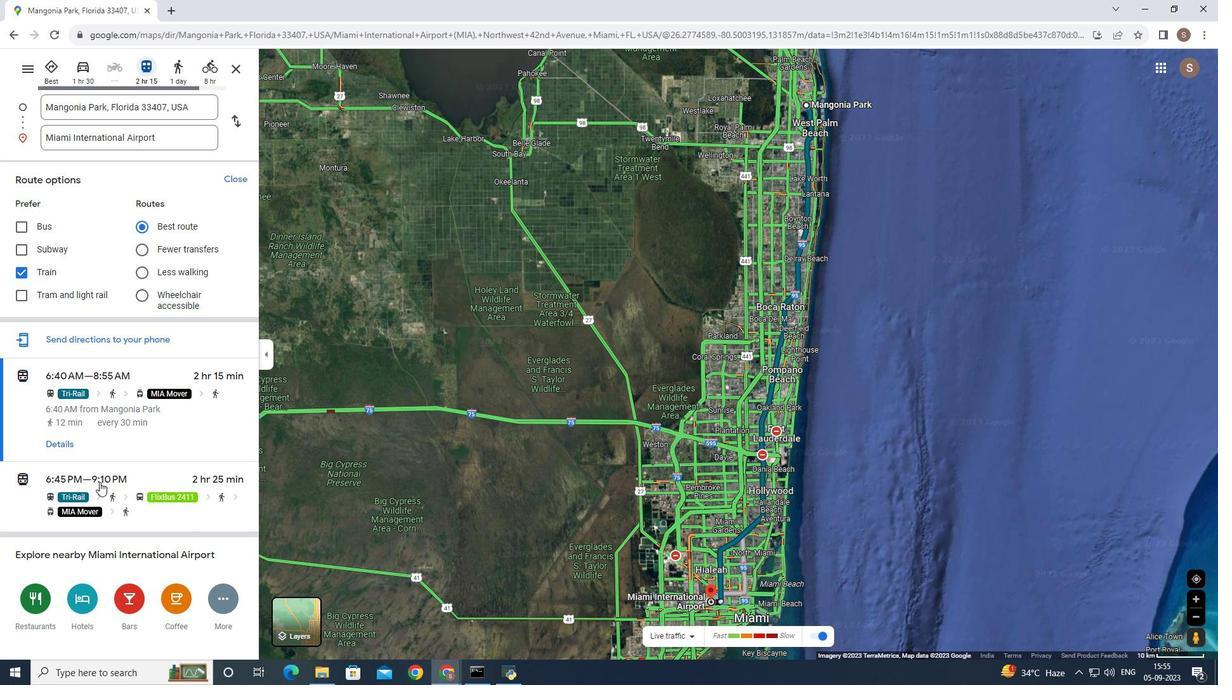 
Action: Mouse scrolled (99, 482) with delta (0, 0)
Screenshot: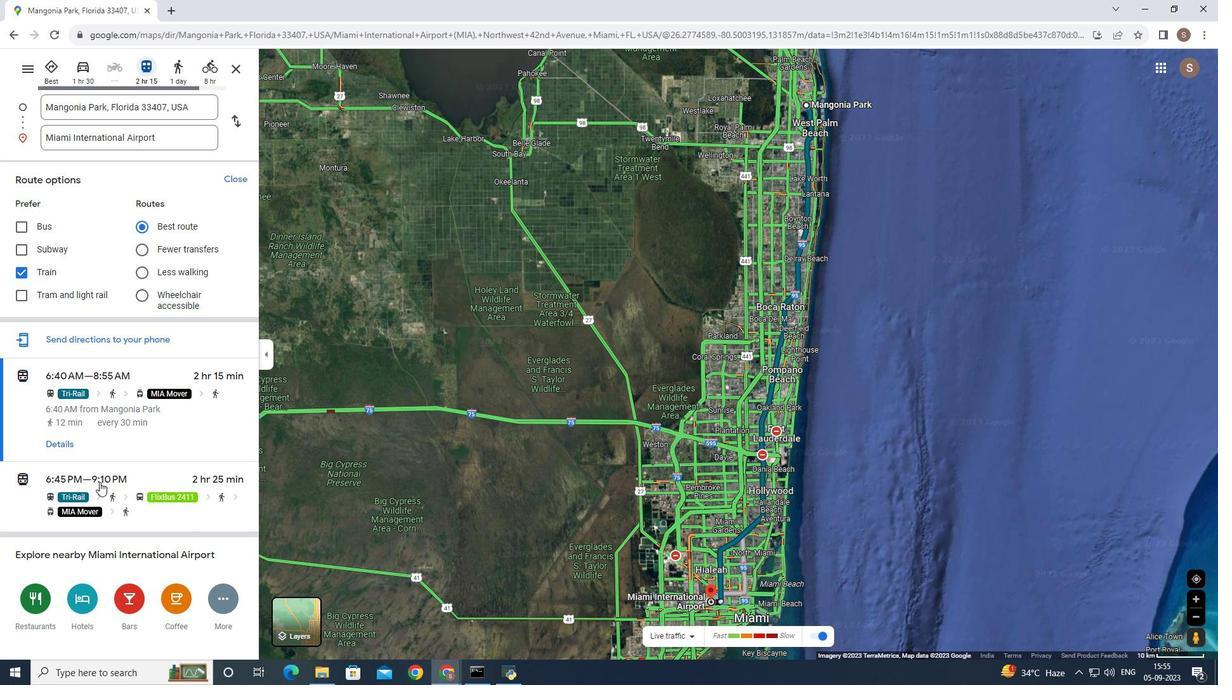 
Action: Mouse scrolled (99, 482) with delta (0, 0)
Screenshot: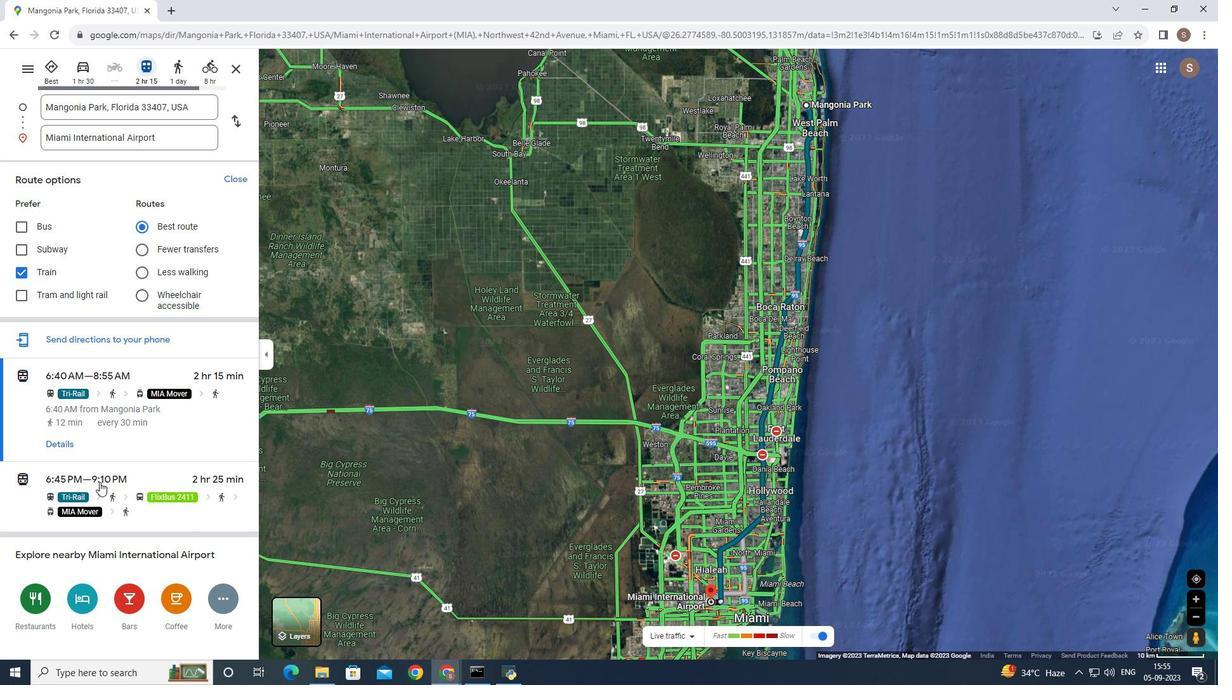 
Action: Mouse moved to (97, 473)
Screenshot: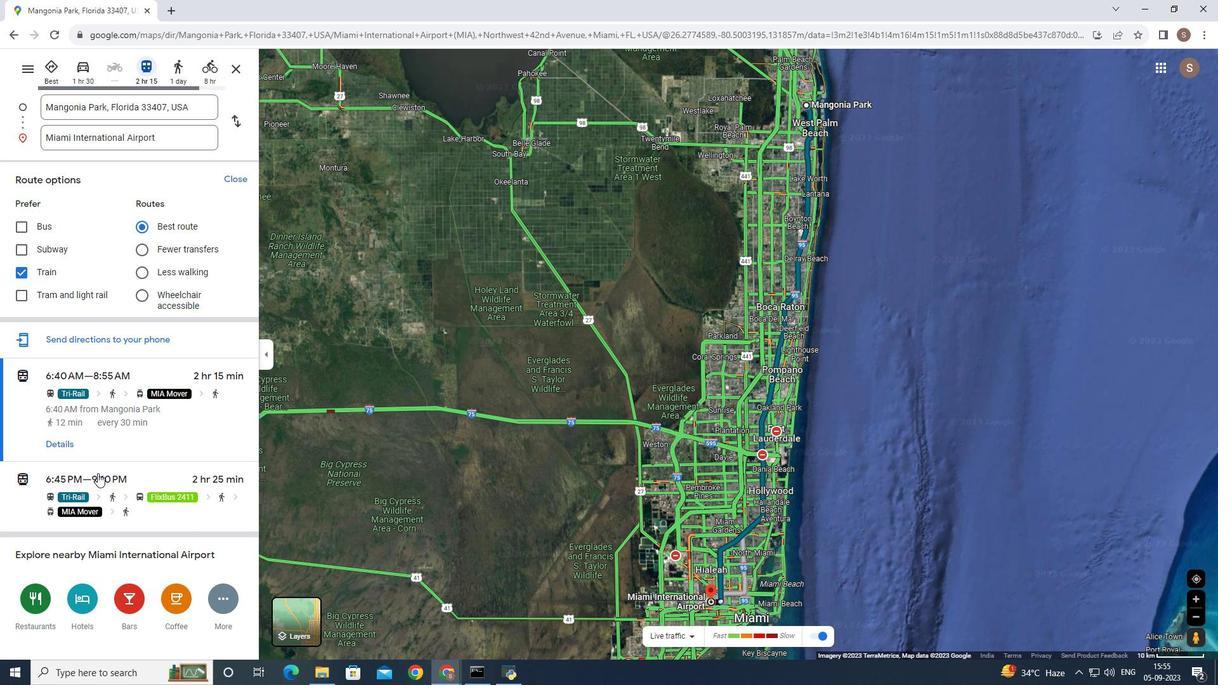
Action: Mouse pressed left at (97, 473)
Screenshot: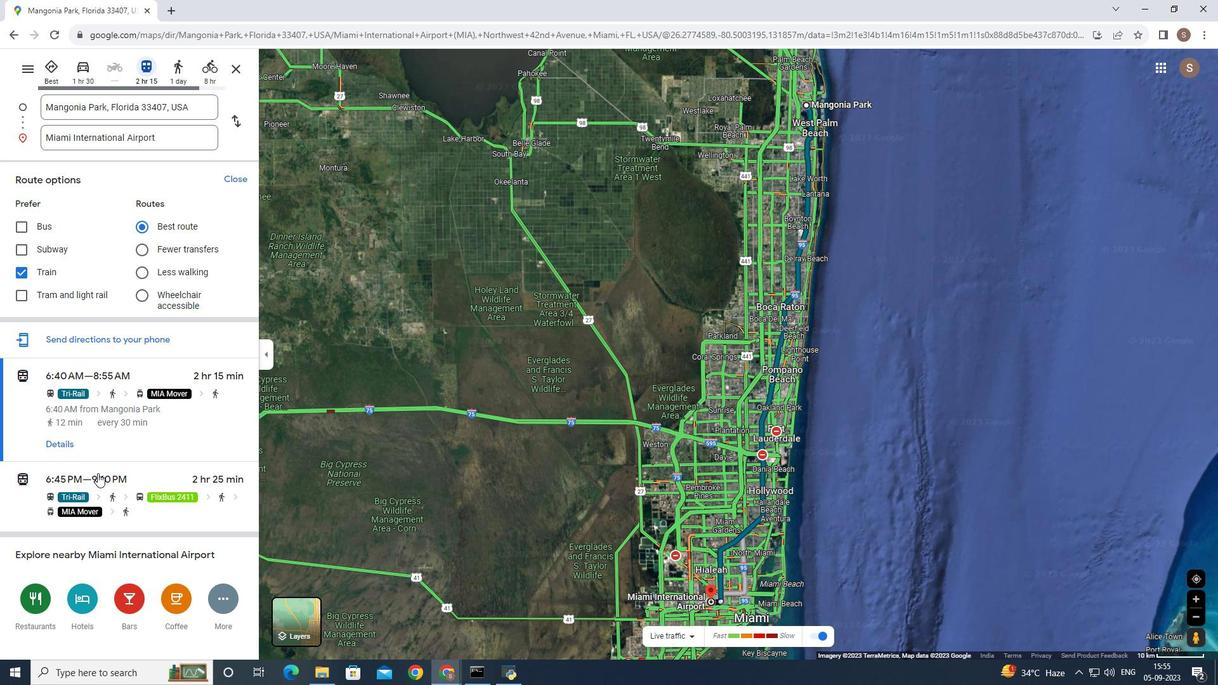 
Action: Mouse moved to (97, 462)
Screenshot: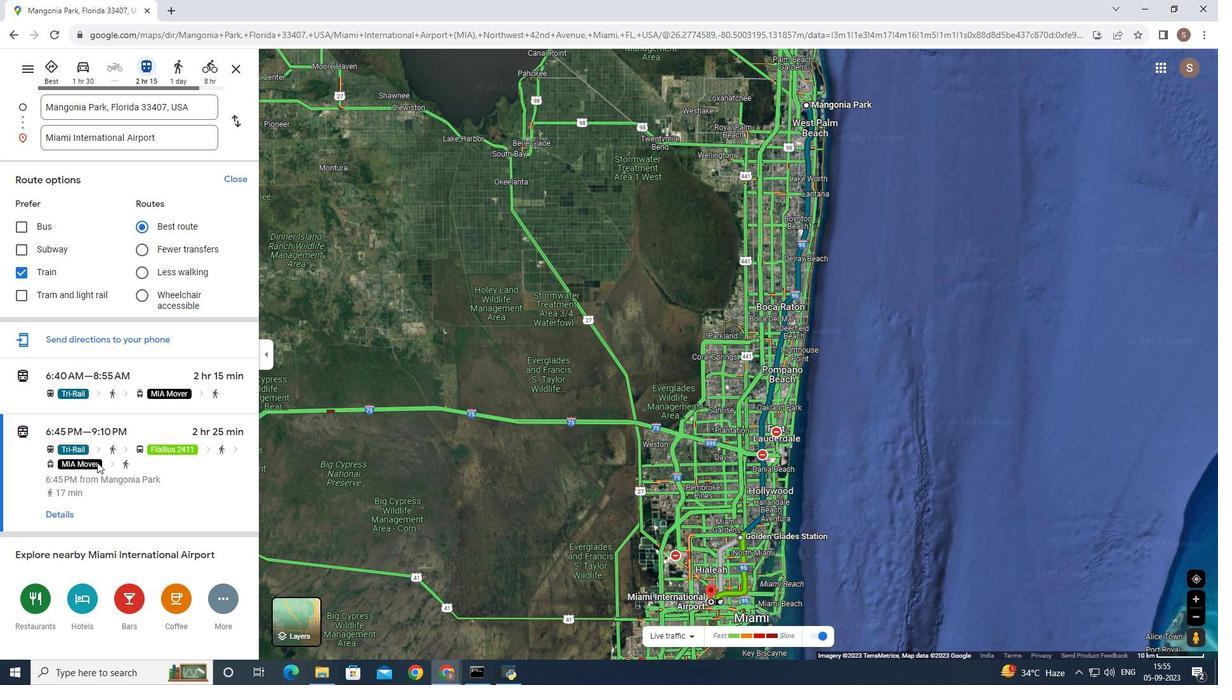 
Action: Mouse pressed left at (97, 462)
Screenshot: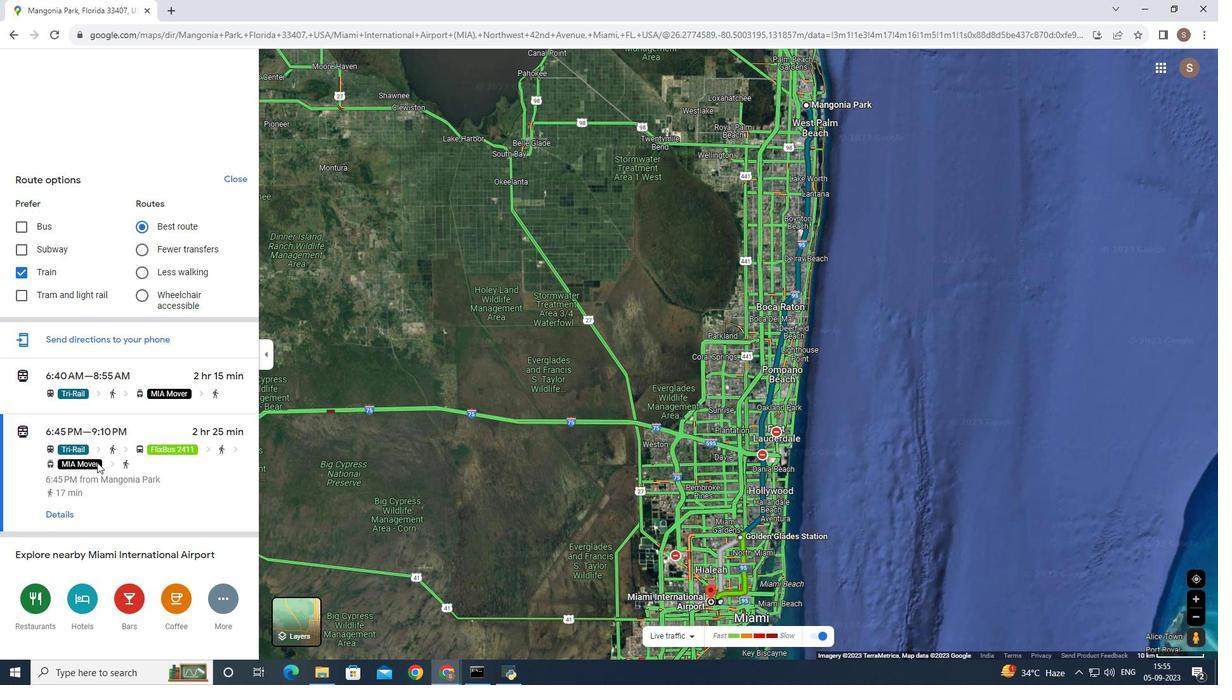 
Action: Mouse moved to (102, 373)
Screenshot: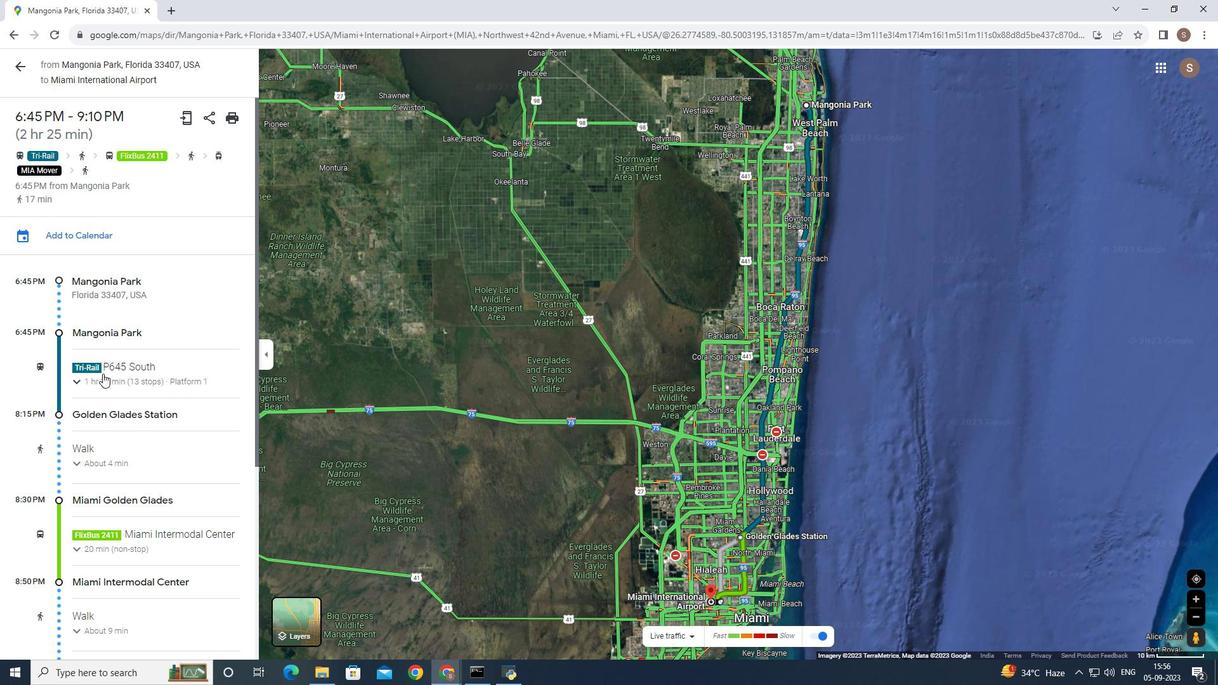 
Action: Mouse scrolled (102, 373) with delta (0, 0)
Screenshot: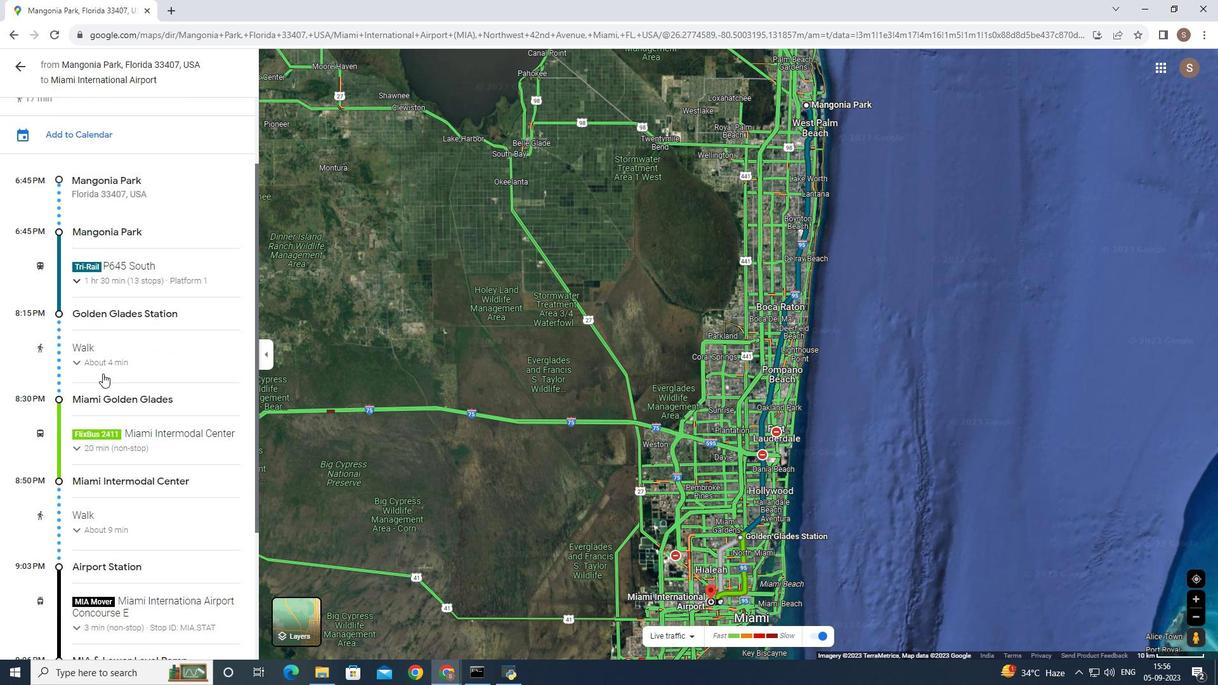 
Action: Mouse scrolled (102, 373) with delta (0, 0)
Screenshot: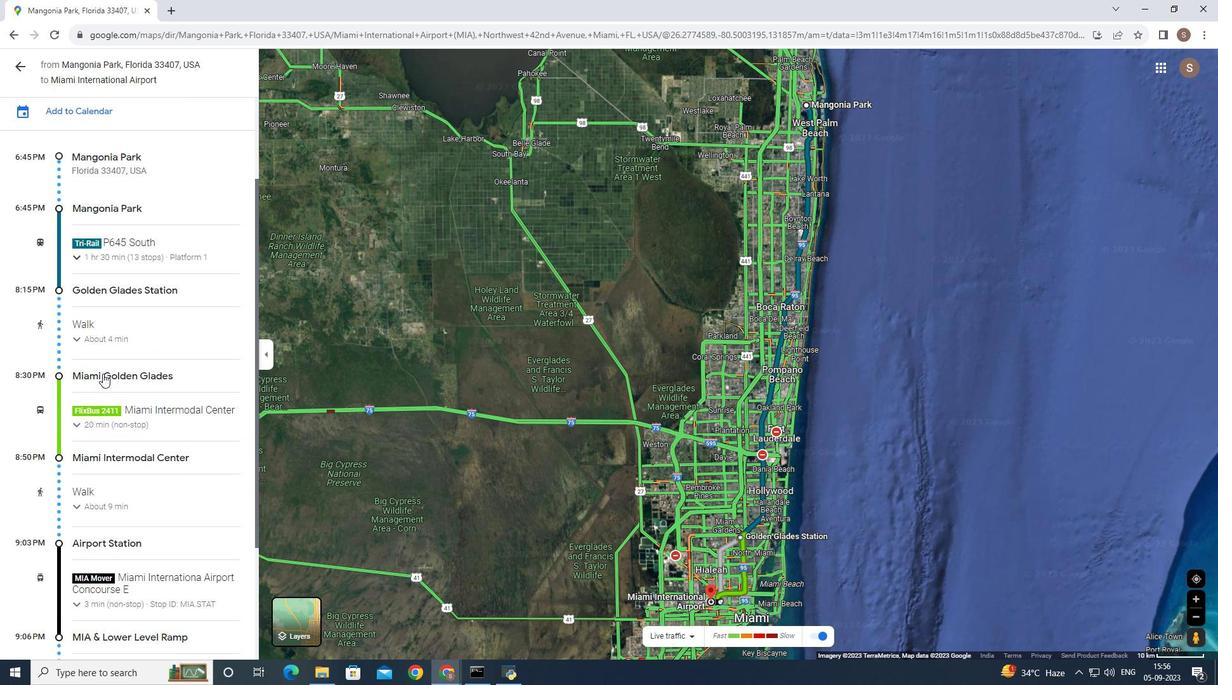 
Action: Mouse scrolled (102, 373) with delta (0, 0)
Screenshot: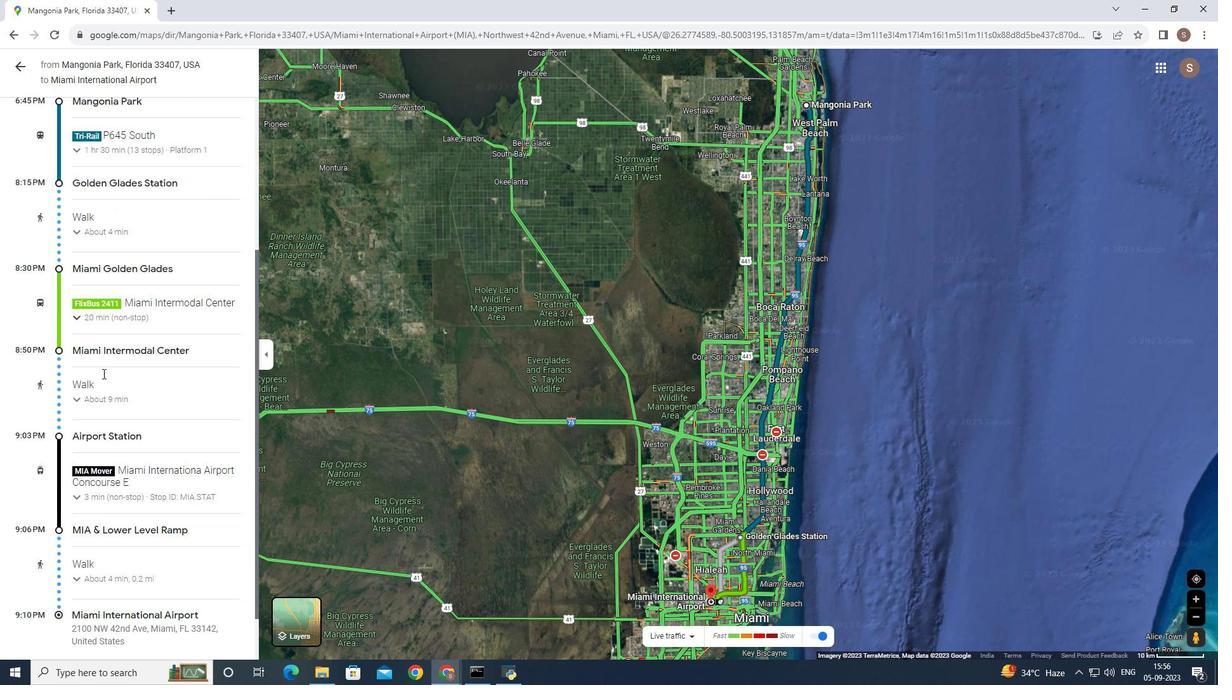 
Action: Mouse scrolled (102, 373) with delta (0, 0)
Screenshot: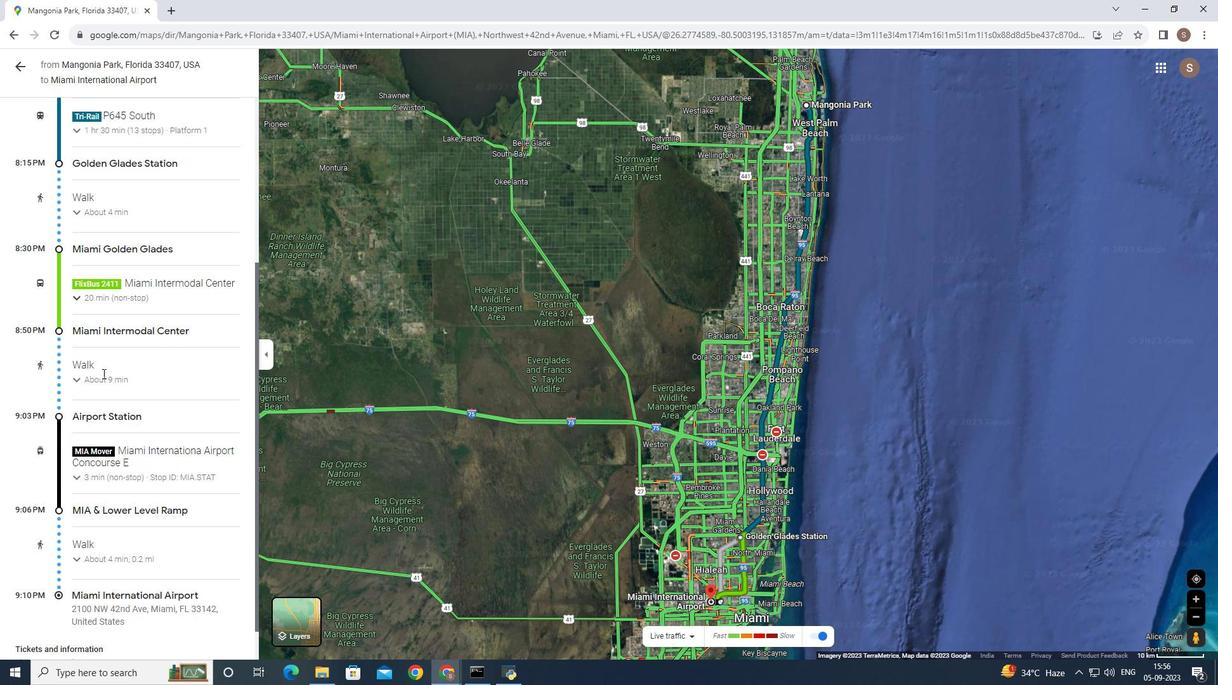 
Action: Mouse scrolled (102, 373) with delta (0, 0)
Screenshot: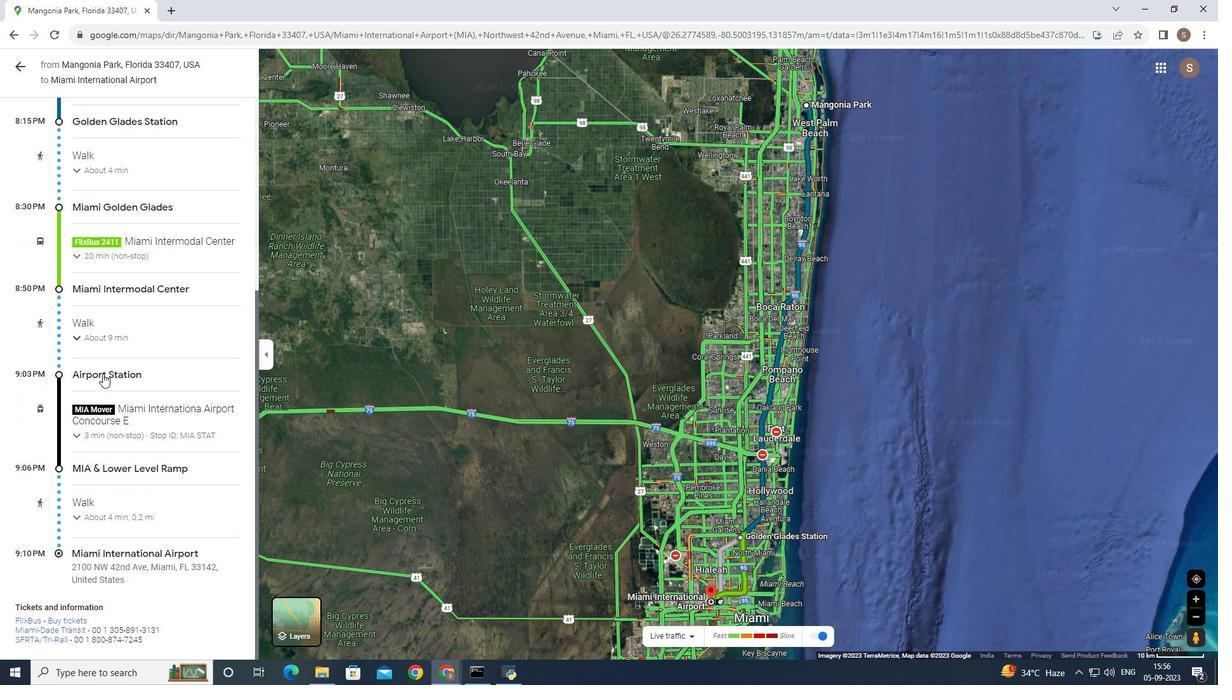 
Action: Mouse scrolled (102, 373) with delta (0, 0)
Screenshot: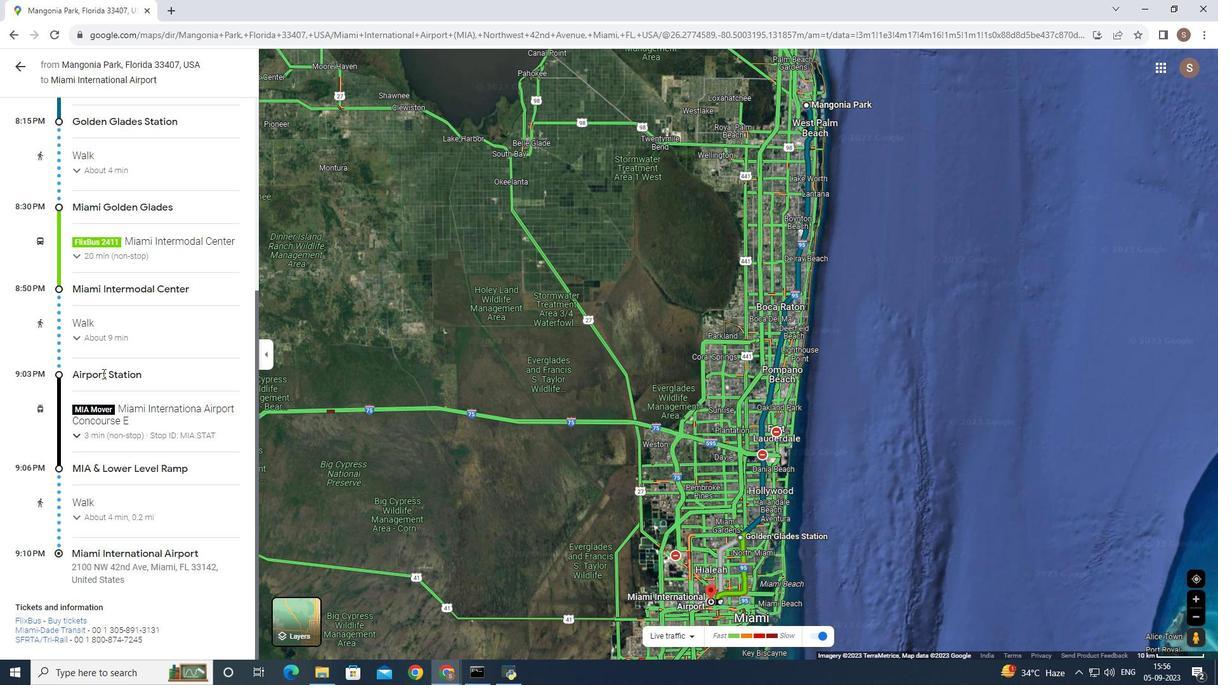 
Action: Mouse scrolled (102, 373) with delta (0, 0)
Screenshot: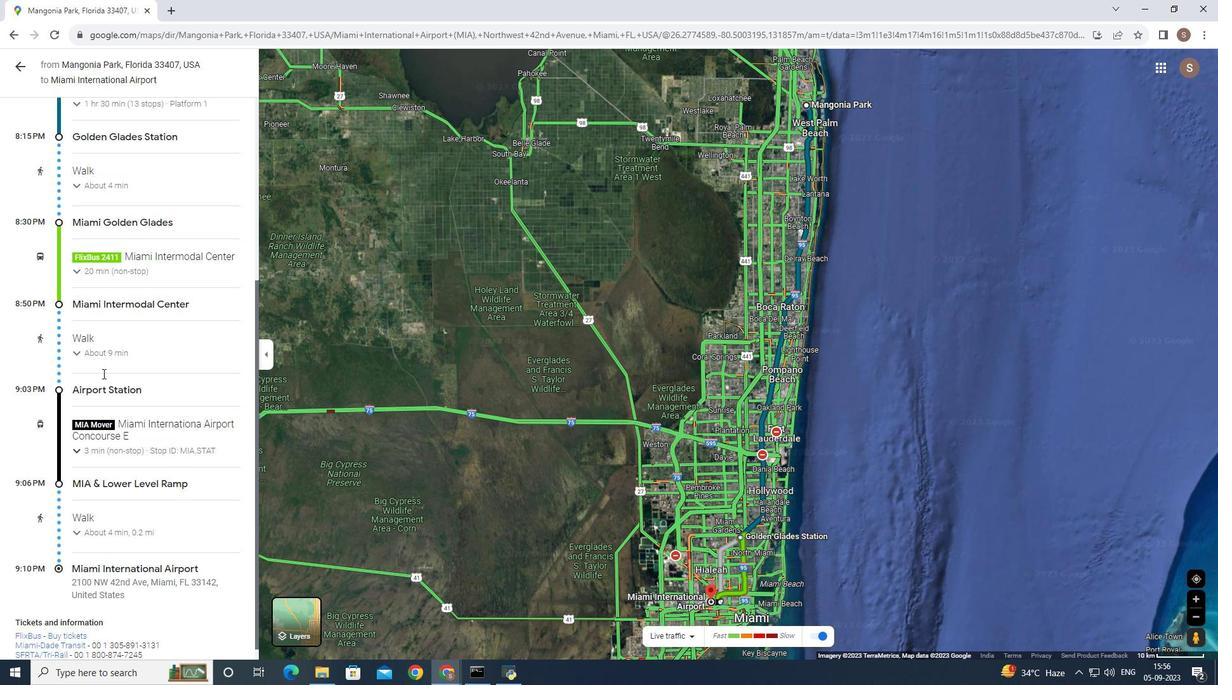 
Action: Mouse scrolled (102, 374) with delta (0, 0)
Screenshot: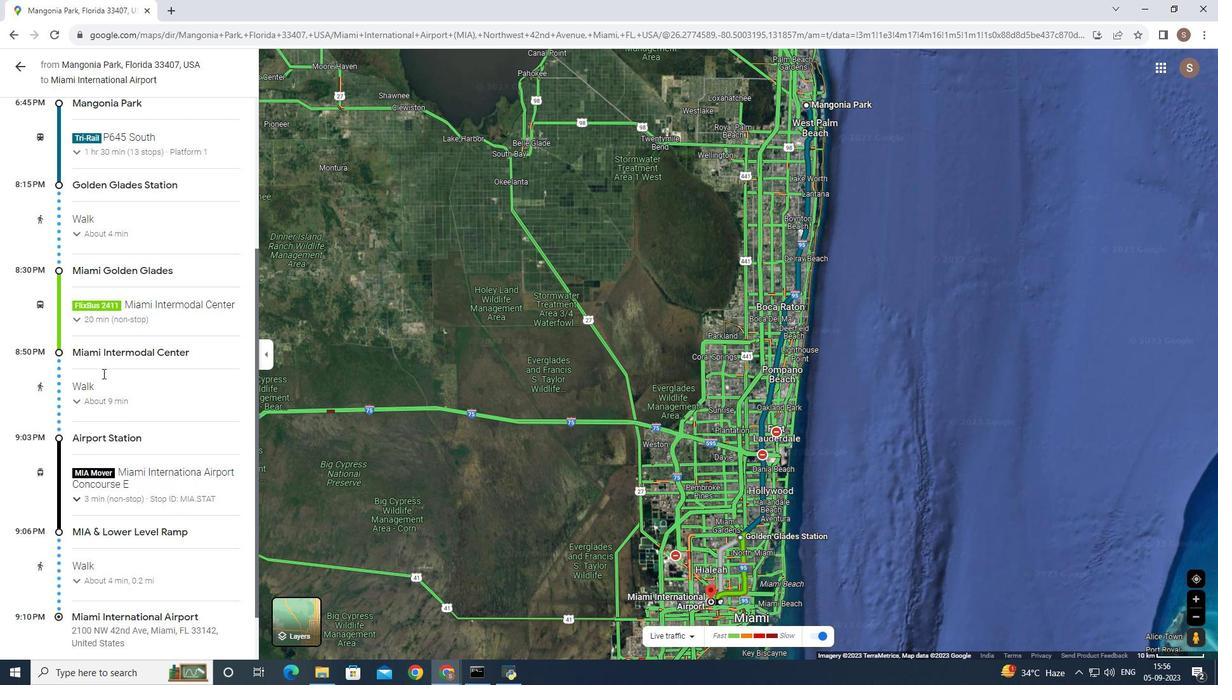 
Action: Mouse scrolled (102, 373) with delta (0, 0)
Screenshot: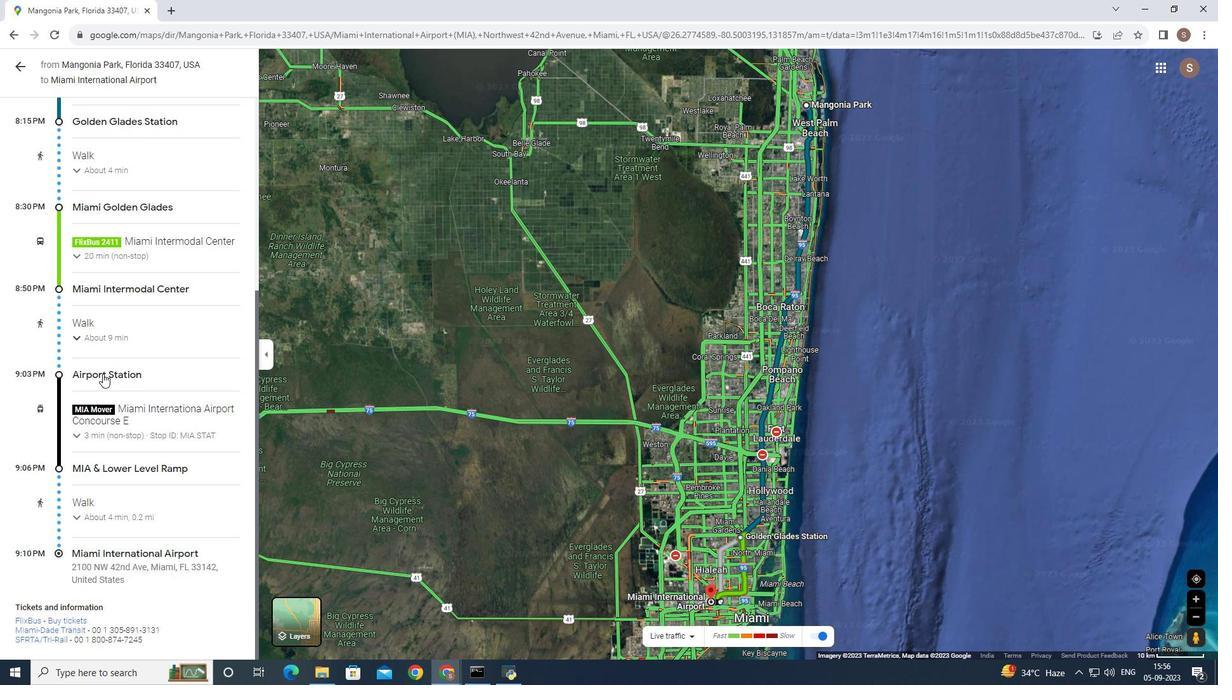 
Action: Mouse scrolled (102, 373) with delta (0, 0)
Screenshot: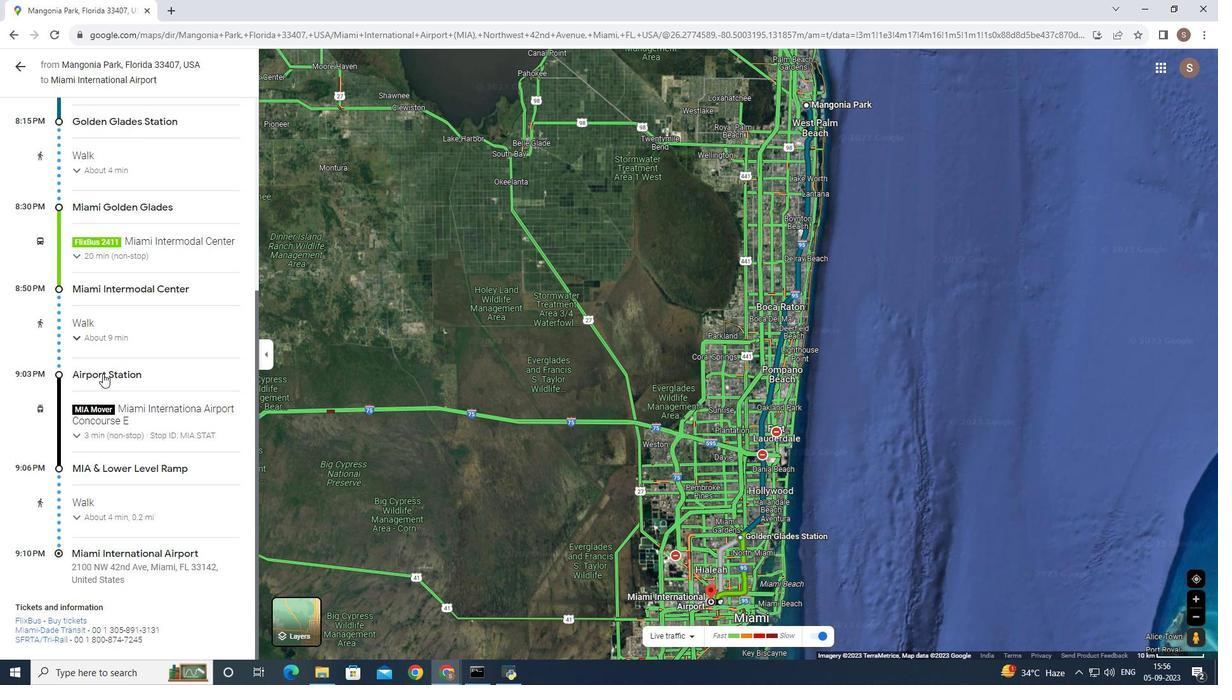 
Action: Mouse scrolled (102, 373) with delta (0, 0)
Screenshot: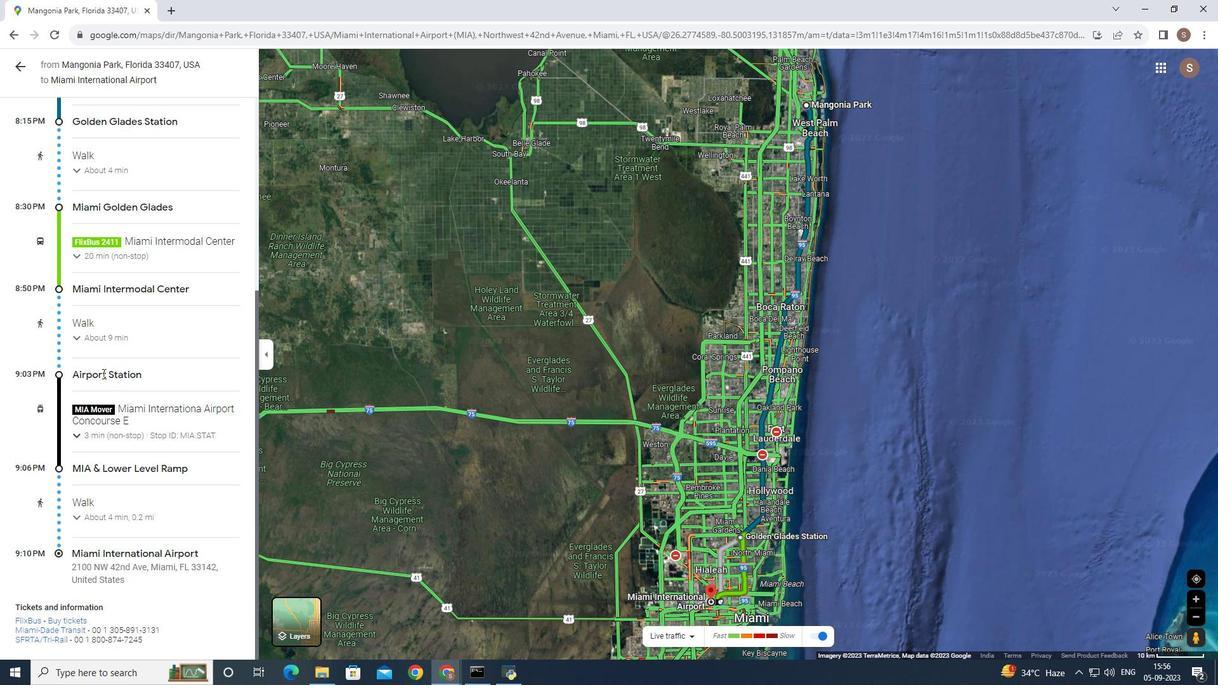 
Action: Mouse scrolled (102, 373) with delta (0, 0)
Screenshot: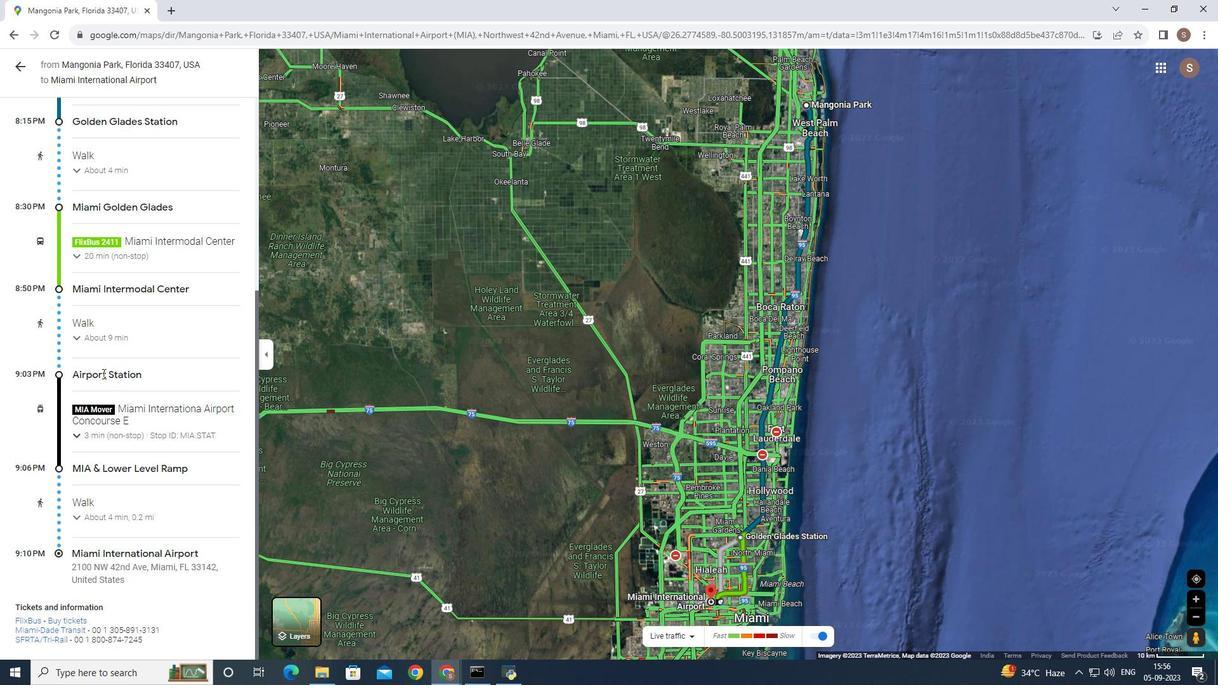 
Action: Mouse scrolled (102, 373) with delta (0, 0)
Screenshot: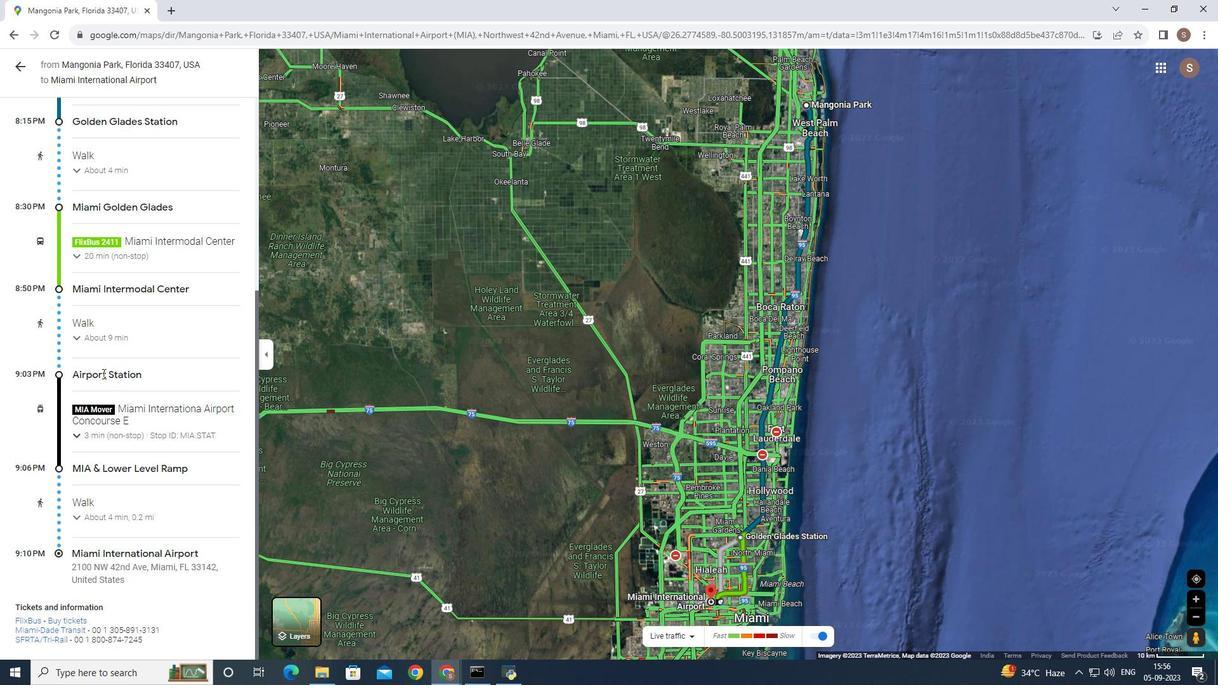 
Action: Mouse scrolled (102, 373) with delta (0, 0)
Screenshot: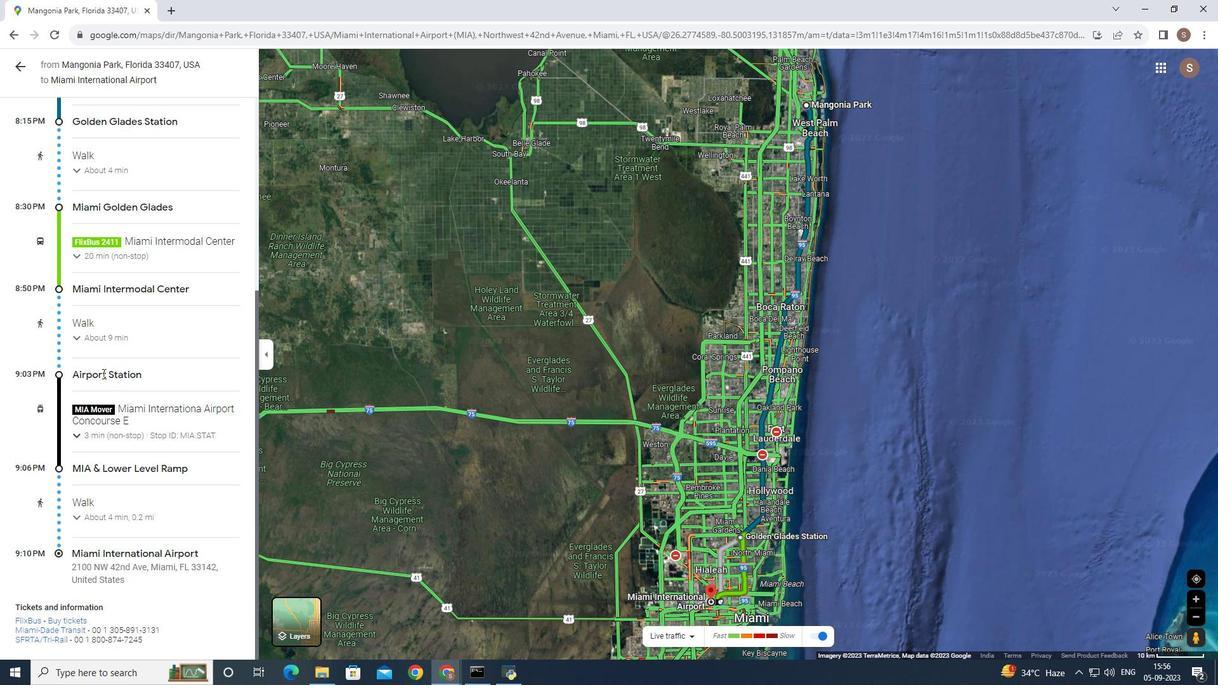 
Action: Mouse scrolled (102, 374) with delta (0, 0)
Screenshot: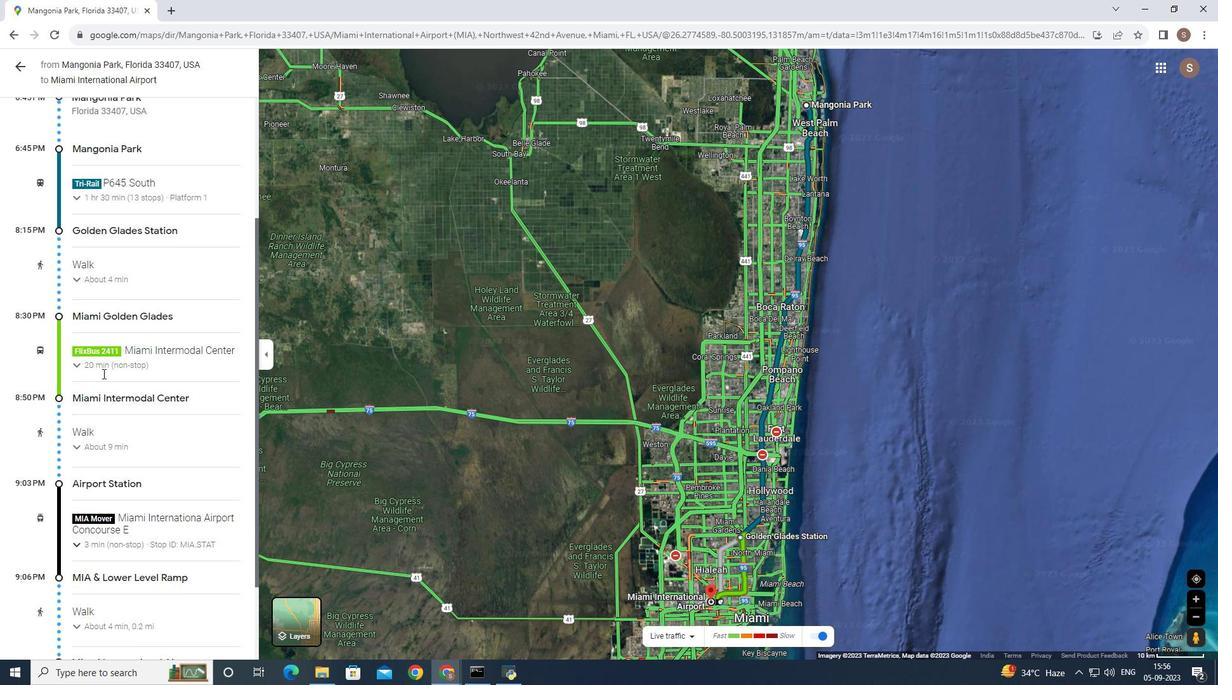 
Action: Mouse scrolled (102, 374) with delta (0, 0)
Screenshot: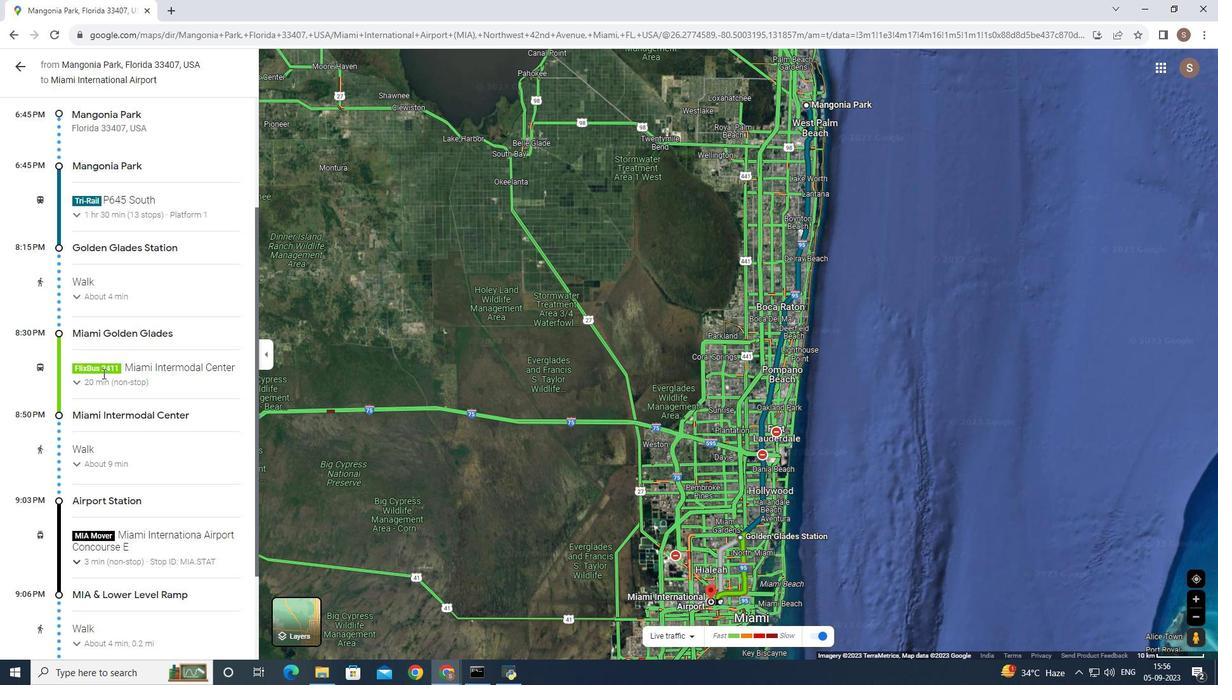 
Action: Mouse scrolled (102, 374) with delta (0, 0)
Screenshot: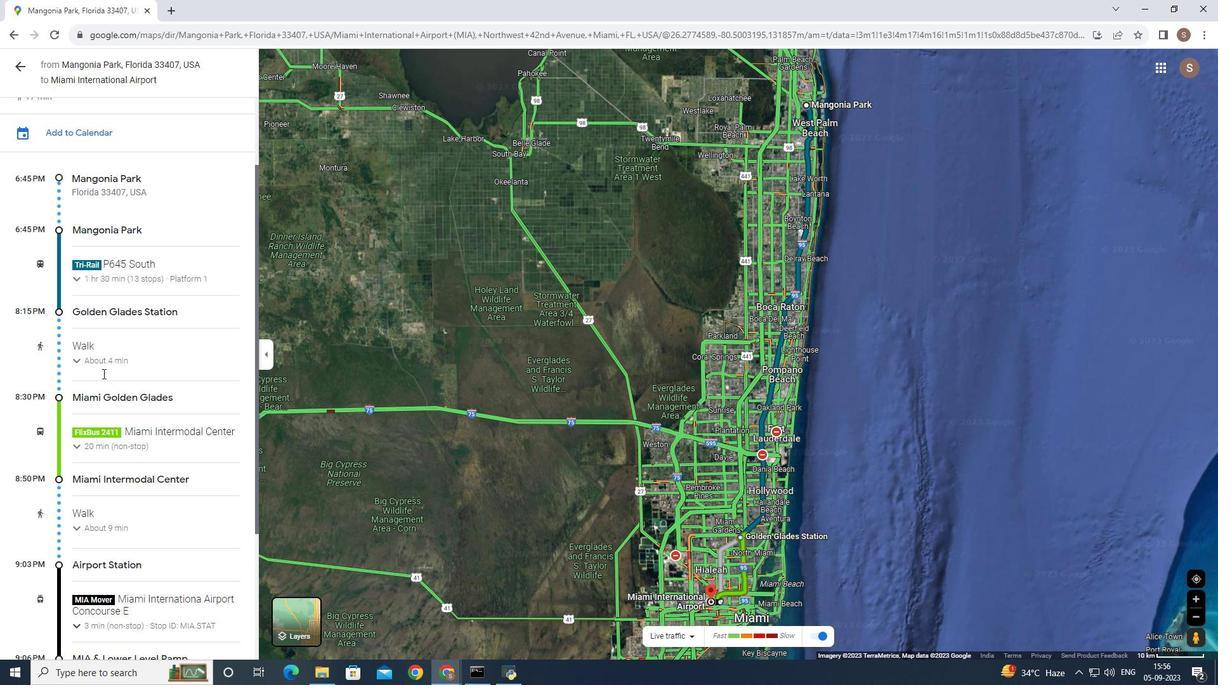 
Action: Mouse scrolled (102, 374) with delta (0, 0)
Screenshot: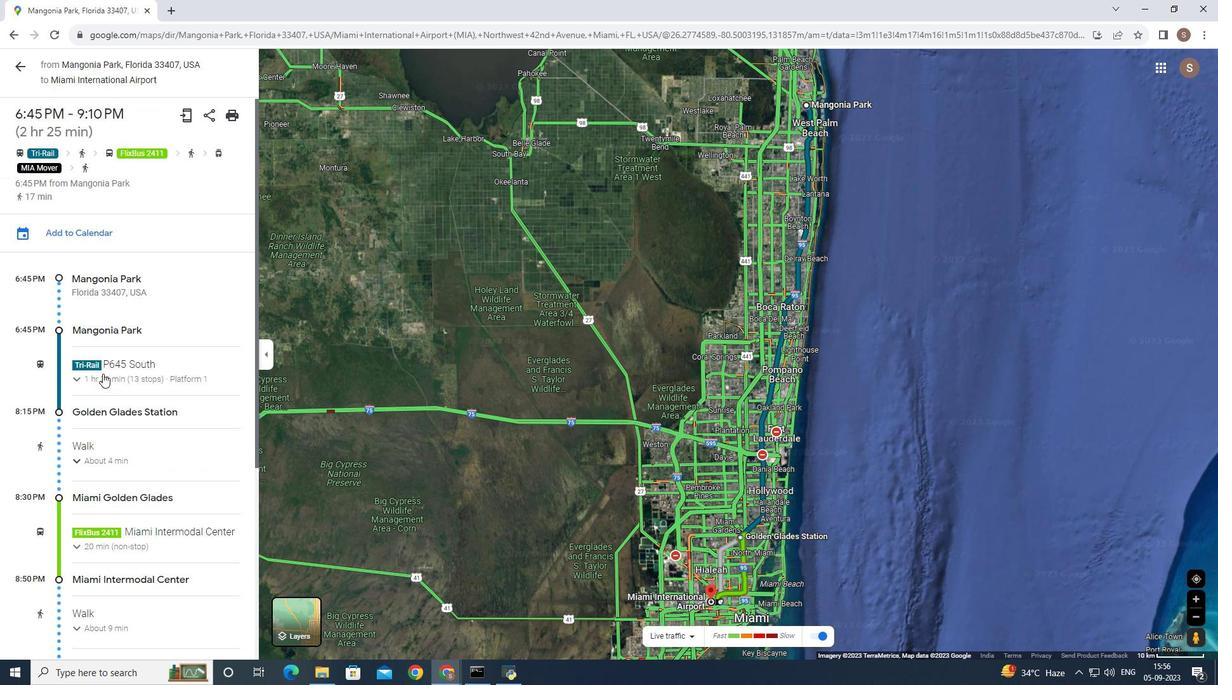 
Action: Mouse scrolled (102, 374) with delta (0, 0)
Screenshot: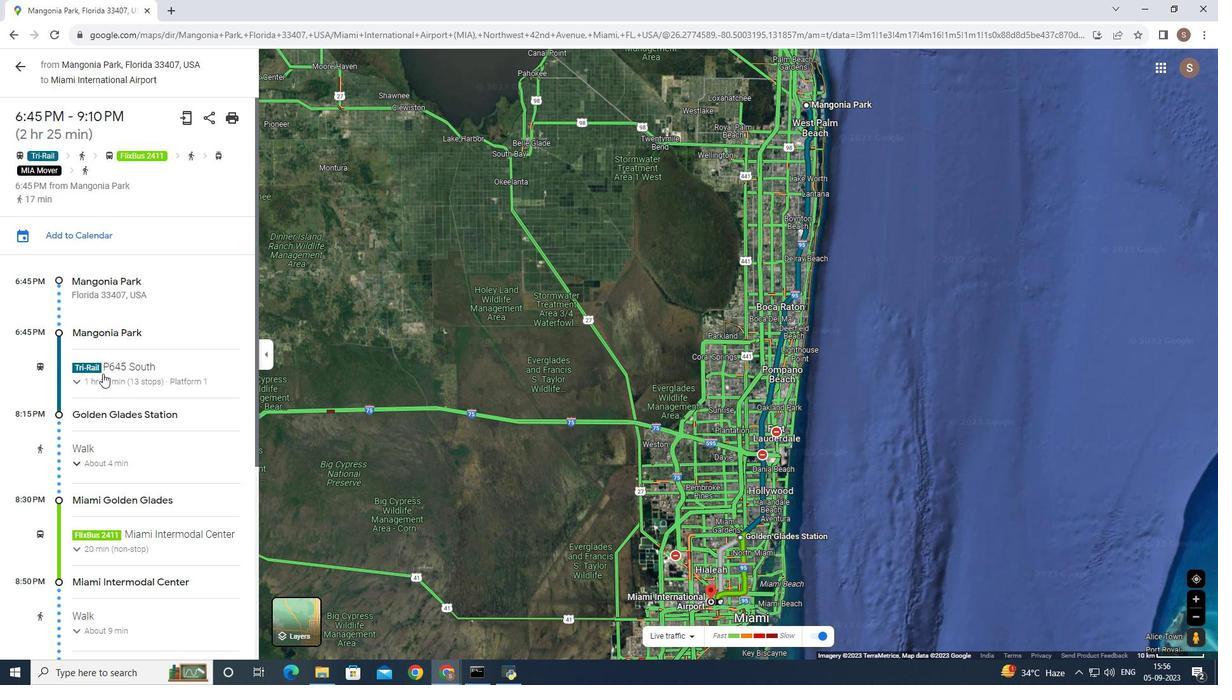 
